 Task: Add an event with the title Monthly Sales Meeting, date '2023/12/12', time 7:50 AM to 9:50 AMand add a description: As the faller begins to lean backward, the catchers should immediately extend their arms, creating a secure and stable platform for the faller to land on. Catchers should maintain a firm grip and ensure a safe landing for the faller., put the event into Blue category . Add location for the event as: 456 Delos, Greece, logged in from the account softage.10@softage.netand send the event invitation to softage.7@softage.net and softage.8@softage.net. Set a reminder for the event 2 hour before
Action: Mouse moved to (128, 133)
Screenshot: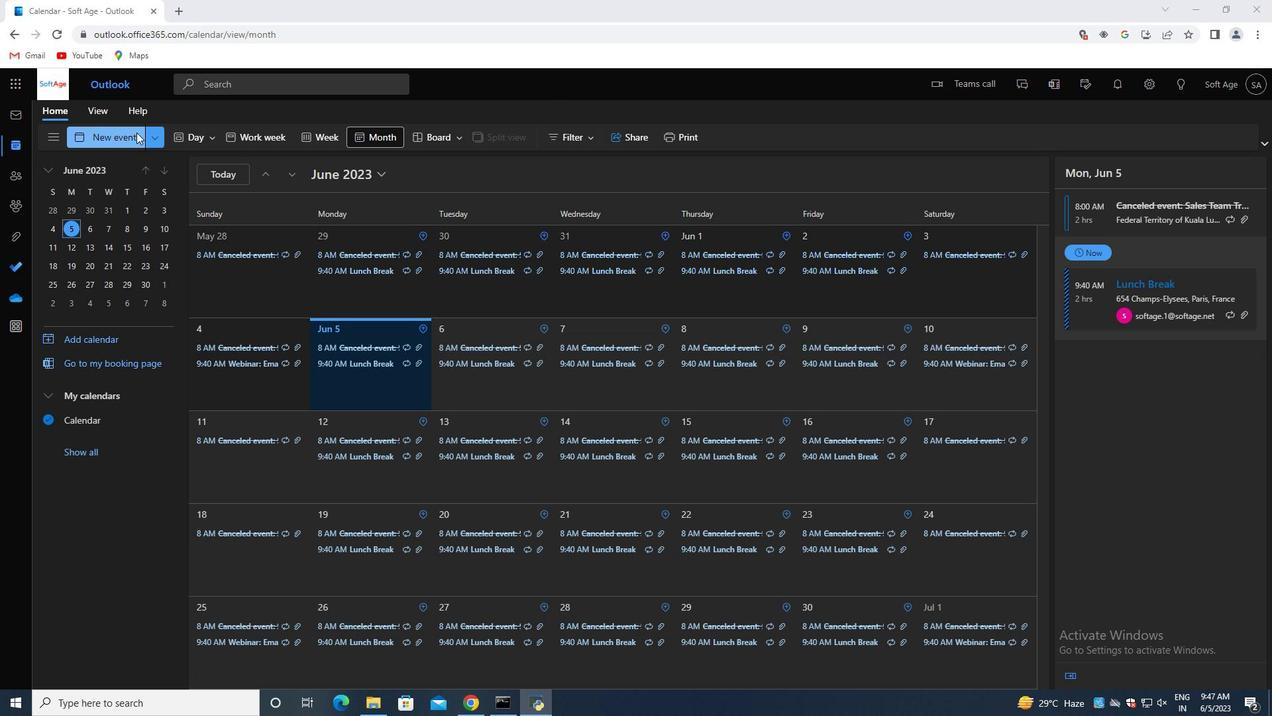
Action: Mouse pressed left at (128, 133)
Screenshot: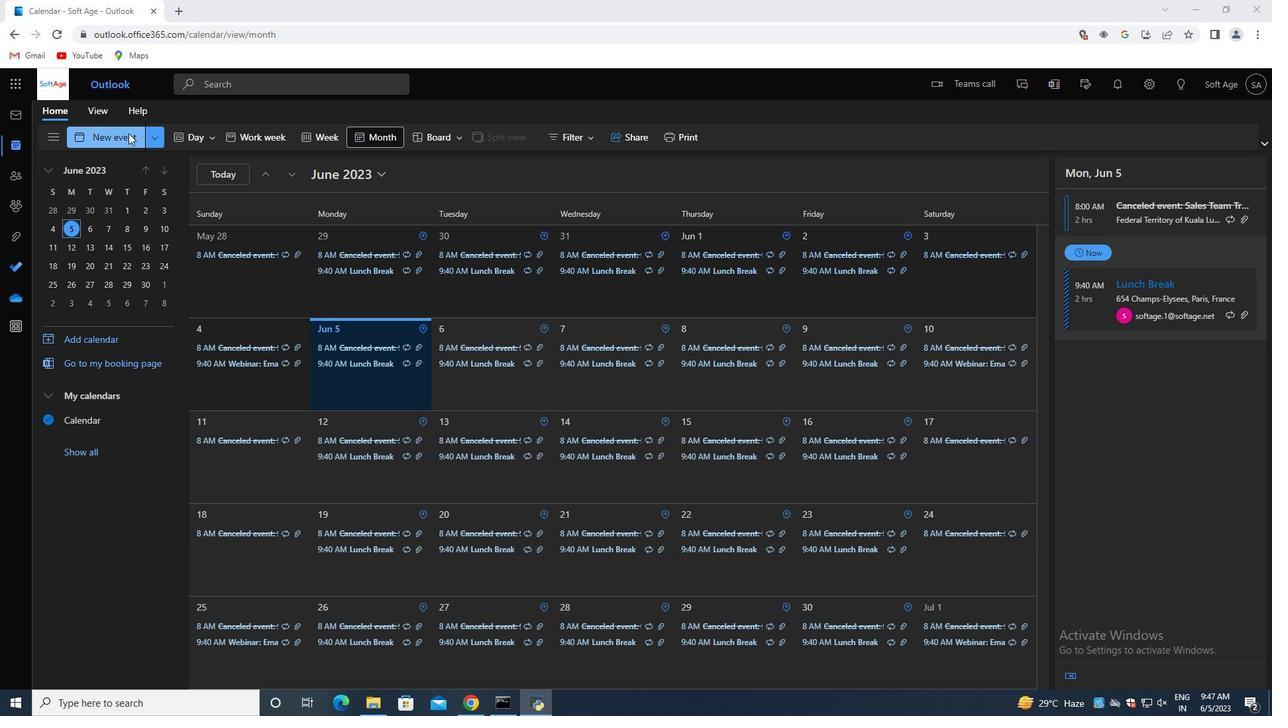 
Action: Mouse moved to (334, 212)
Screenshot: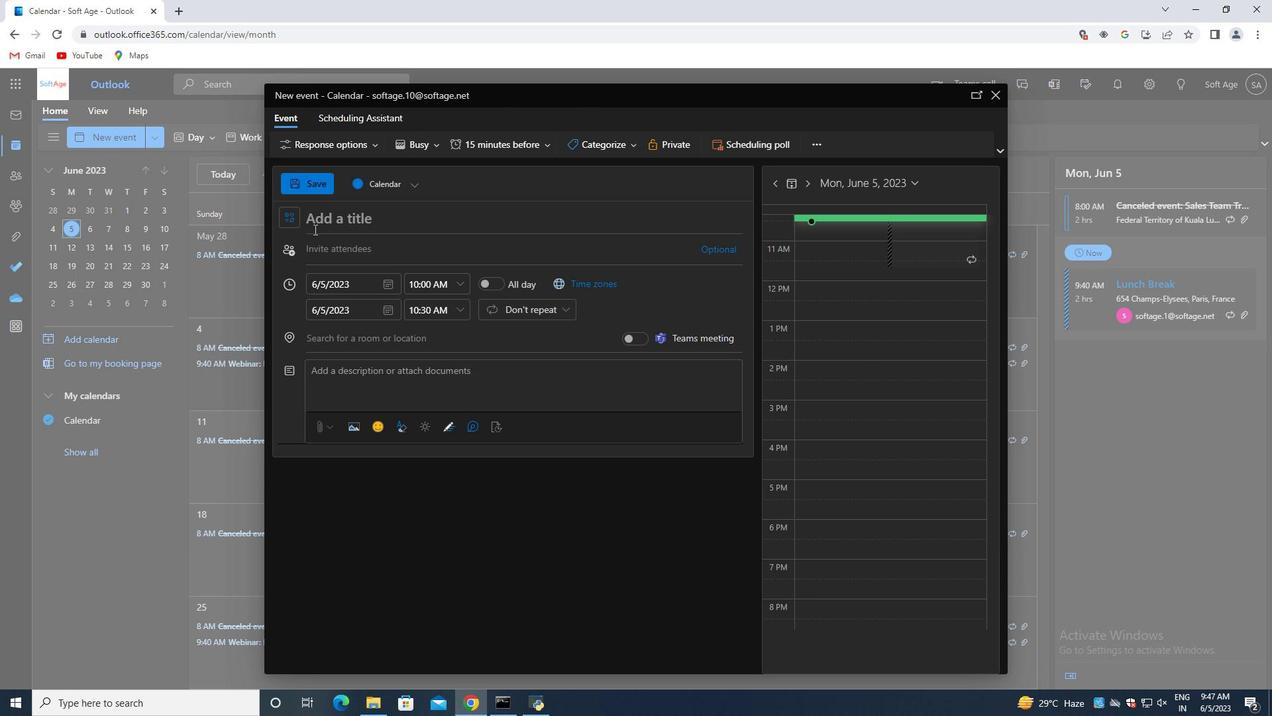 
Action: Mouse pressed left at (334, 212)
Screenshot: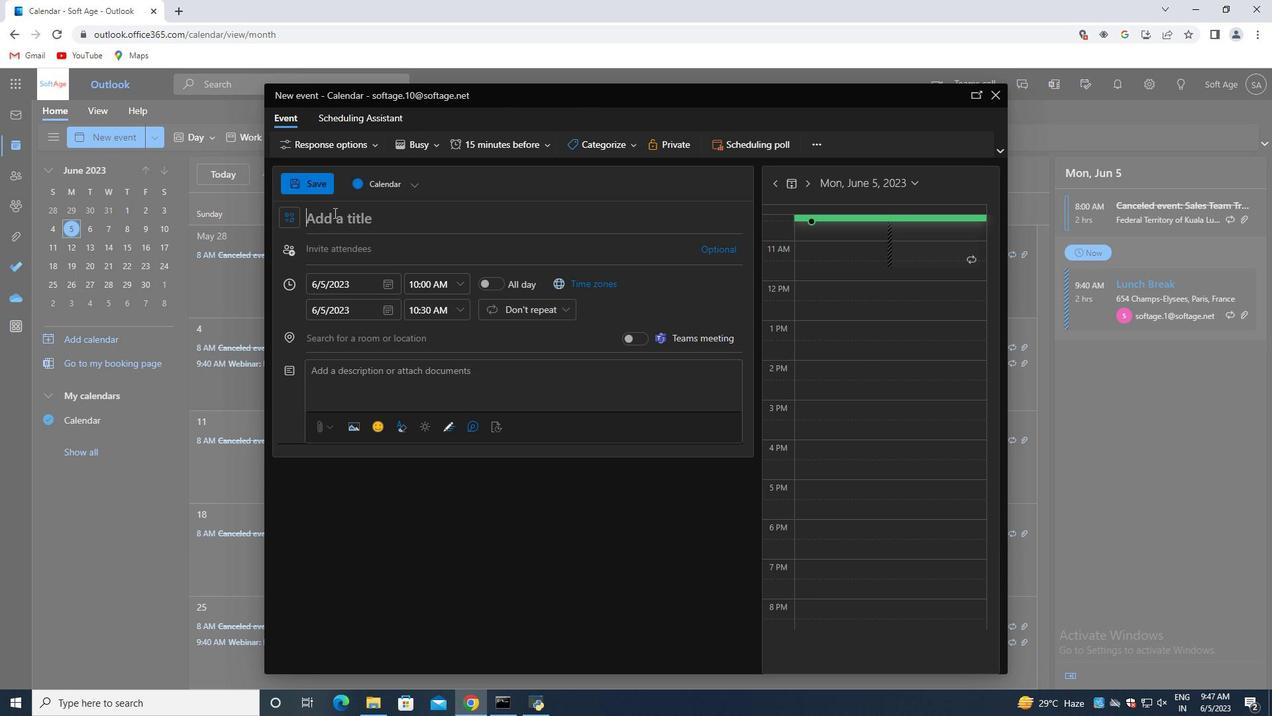 
Action: Key pressed <Key.shift>Monthly<Key.space><Key.shift>Sales<Key.space><Key.shift>Meeting
Screenshot: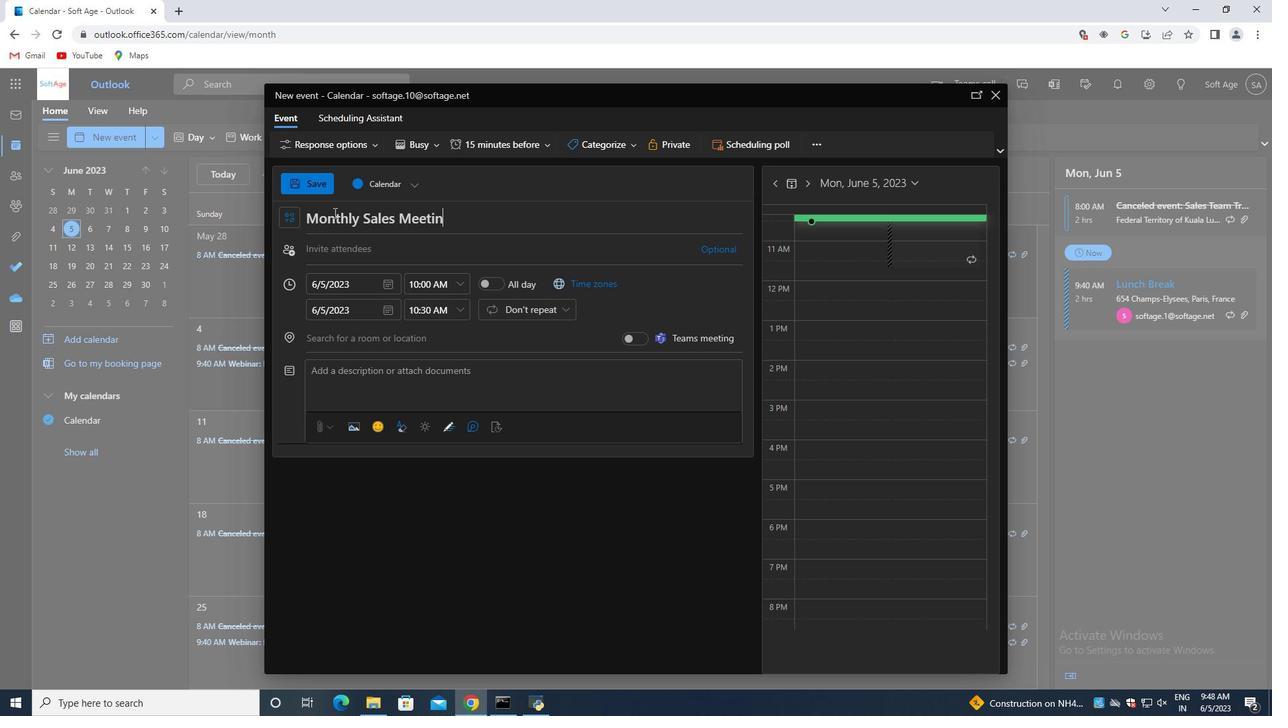
Action: Mouse moved to (389, 285)
Screenshot: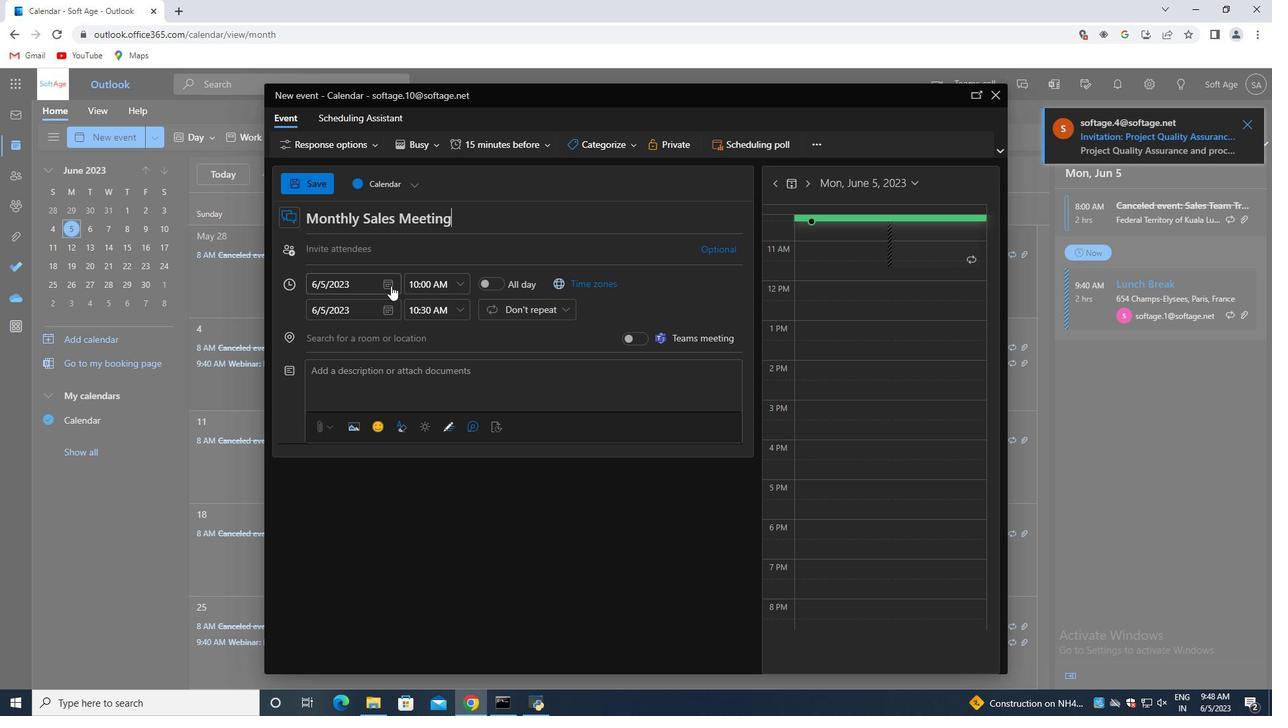 
Action: Mouse pressed left at (389, 285)
Screenshot: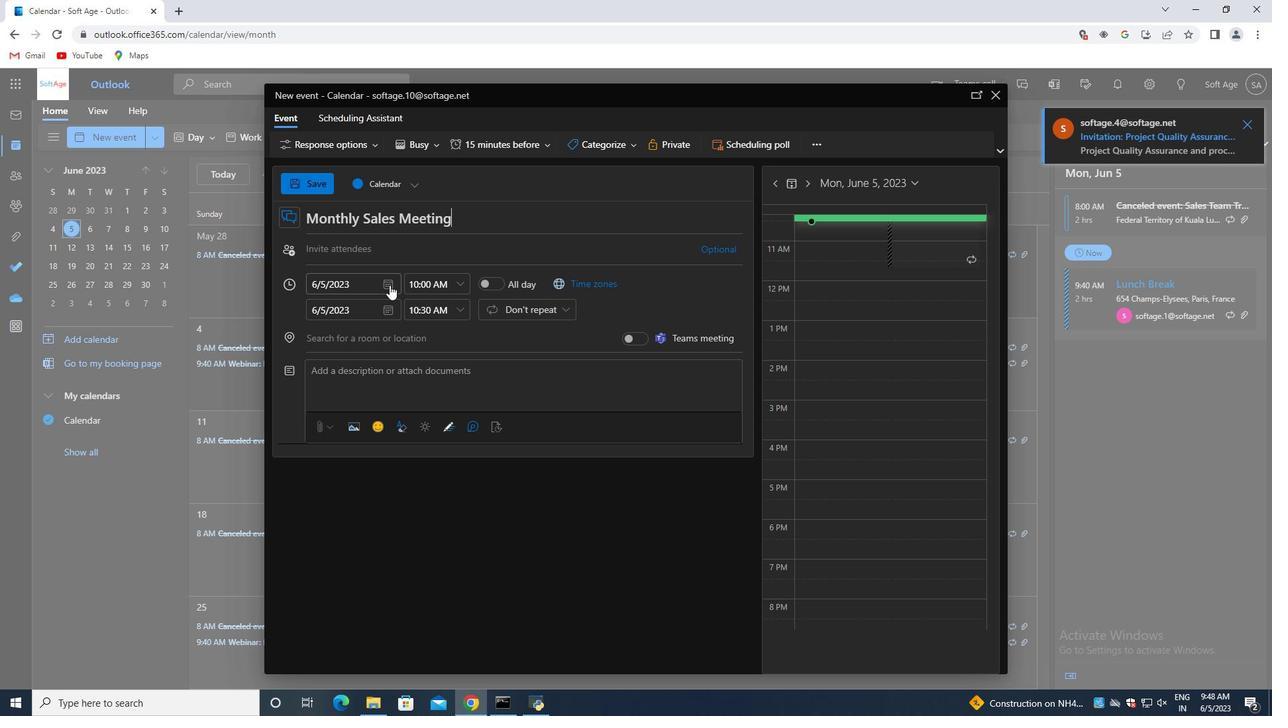 
Action: Mouse moved to (440, 310)
Screenshot: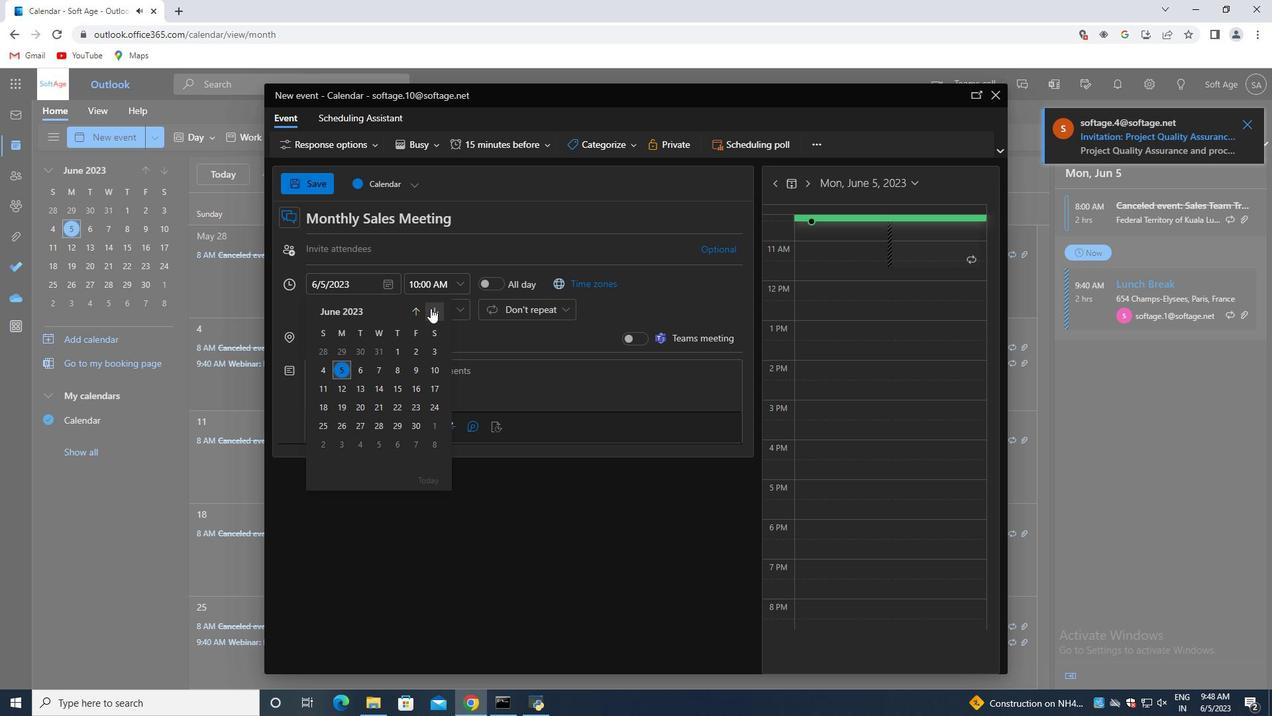 
Action: Mouse pressed left at (440, 310)
Screenshot: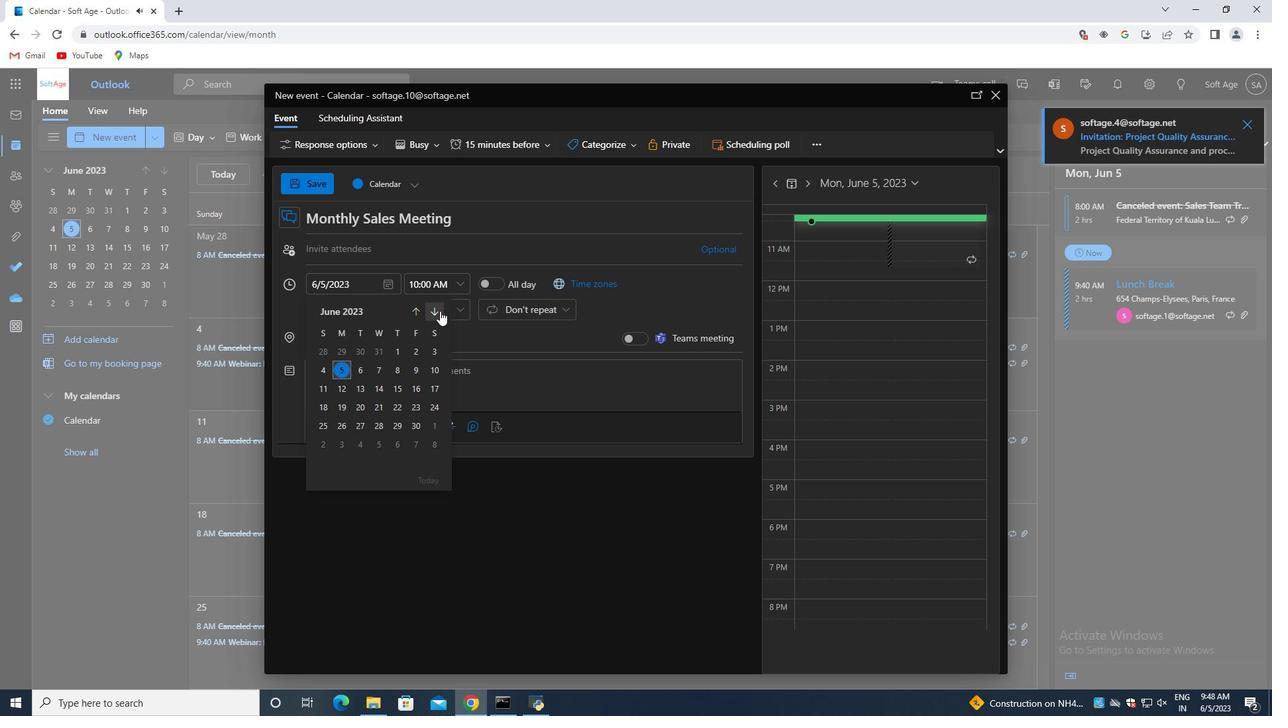
Action: Mouse pressed left at (440, 310)
Screenshot: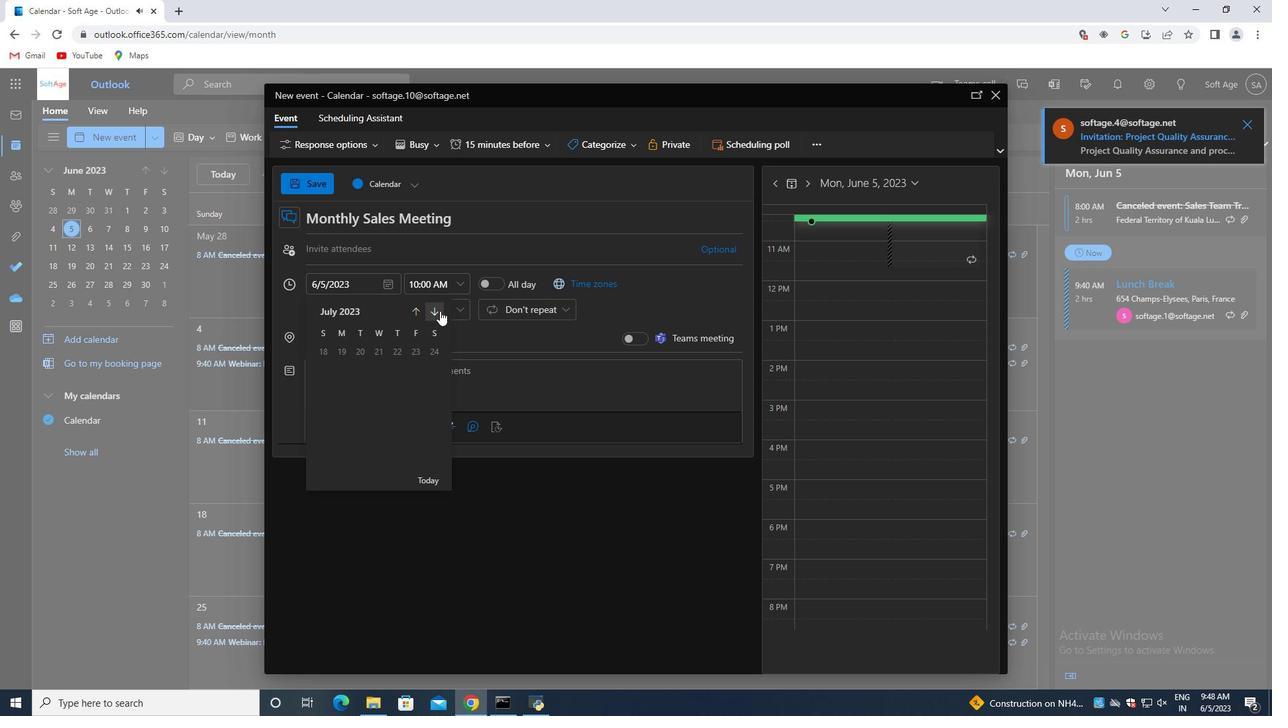 
Action: Mouse pressed left at (440, 310)
Screenshot: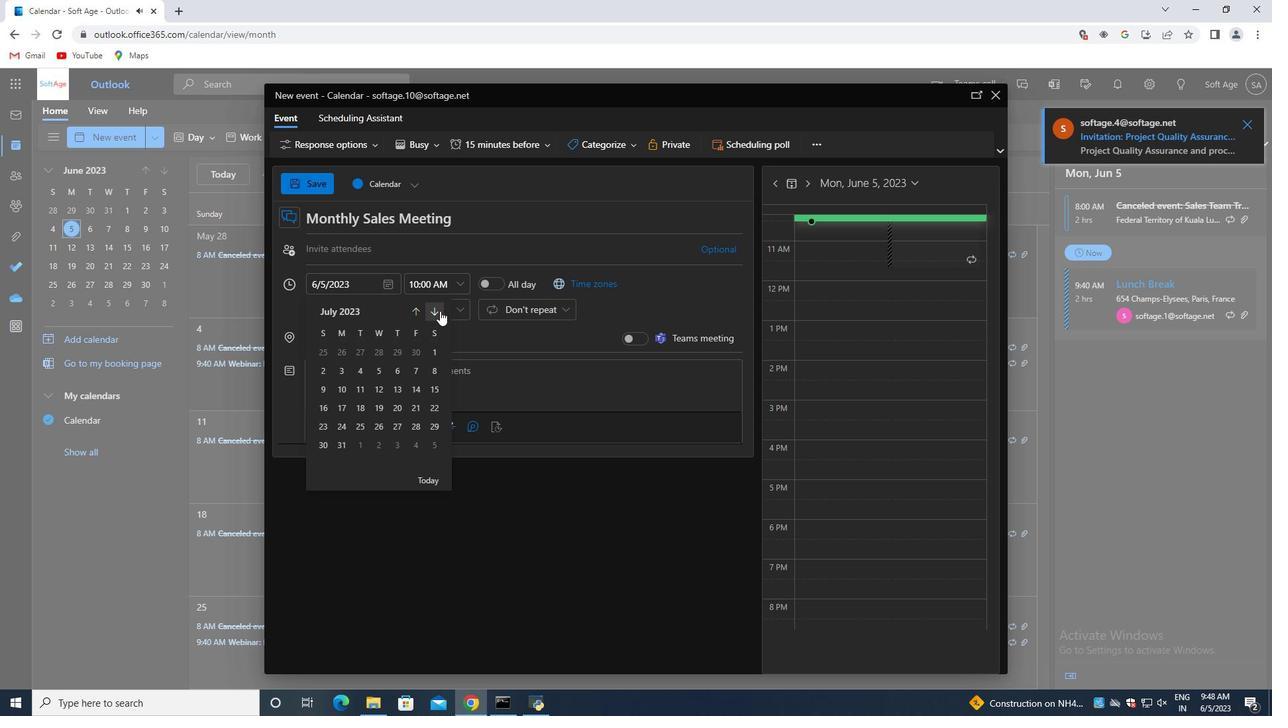 
Action: Mouse pressed left at (440, 310)
Screenshot: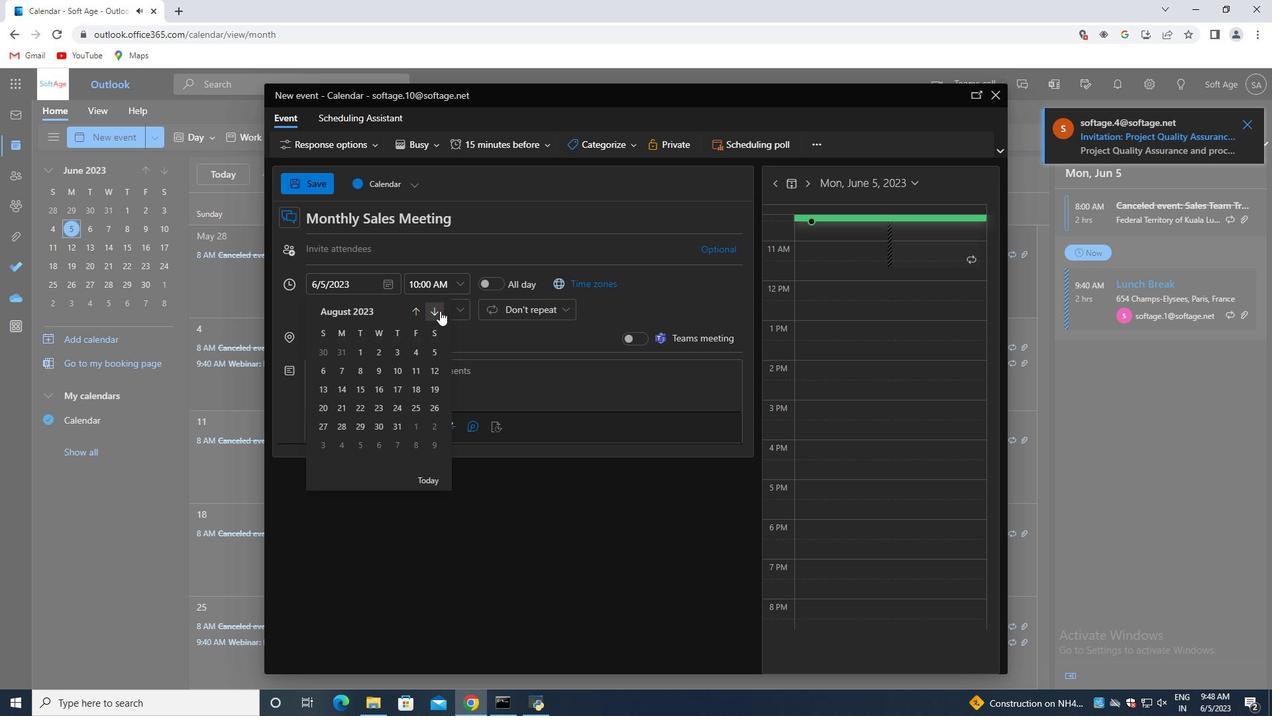 
Action: Mouse pressed left at (440, 310)
Screenshot: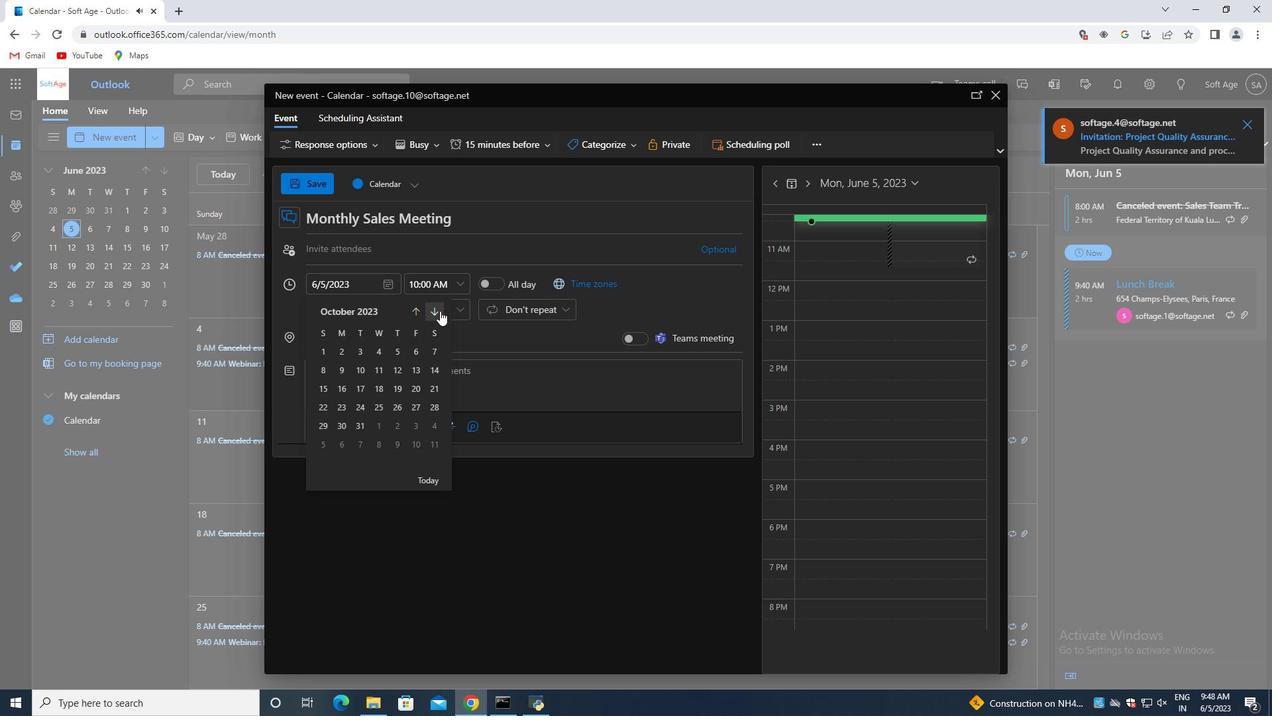 
Action: Mouse pressed left at (440, 310)
Screenshot: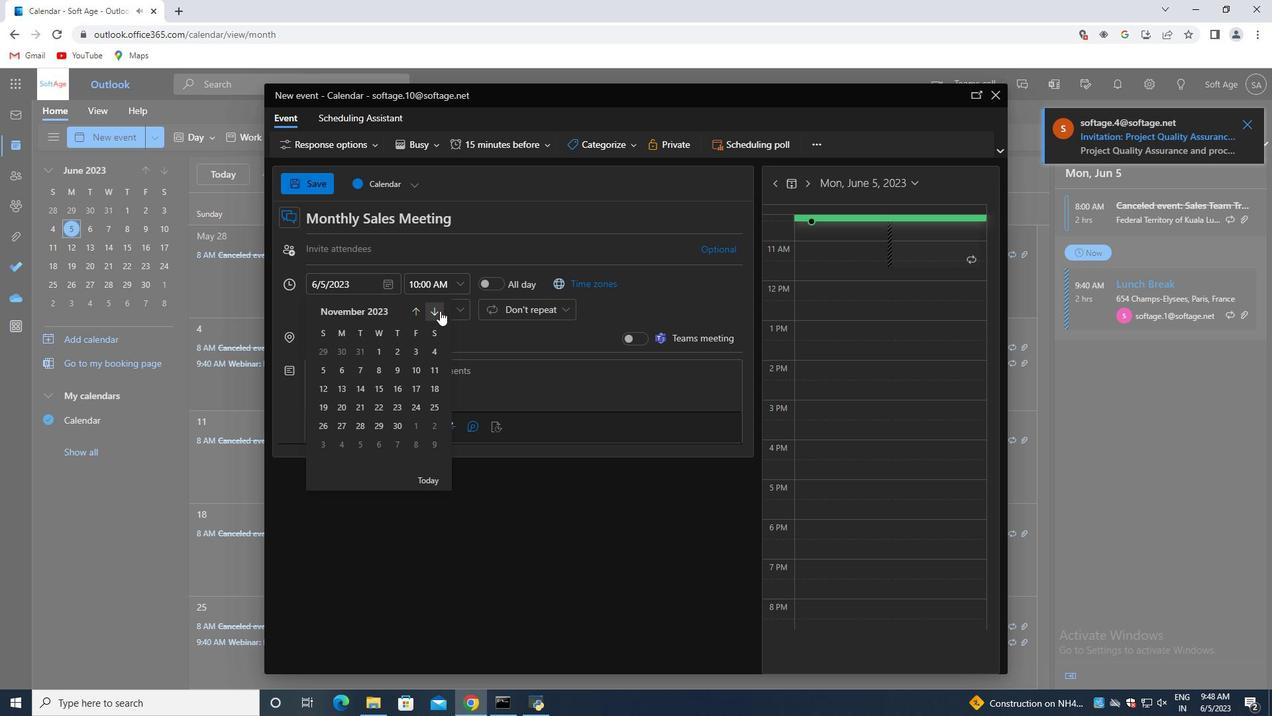 
Action: Mouse moved to (356, 388)
Screenshot: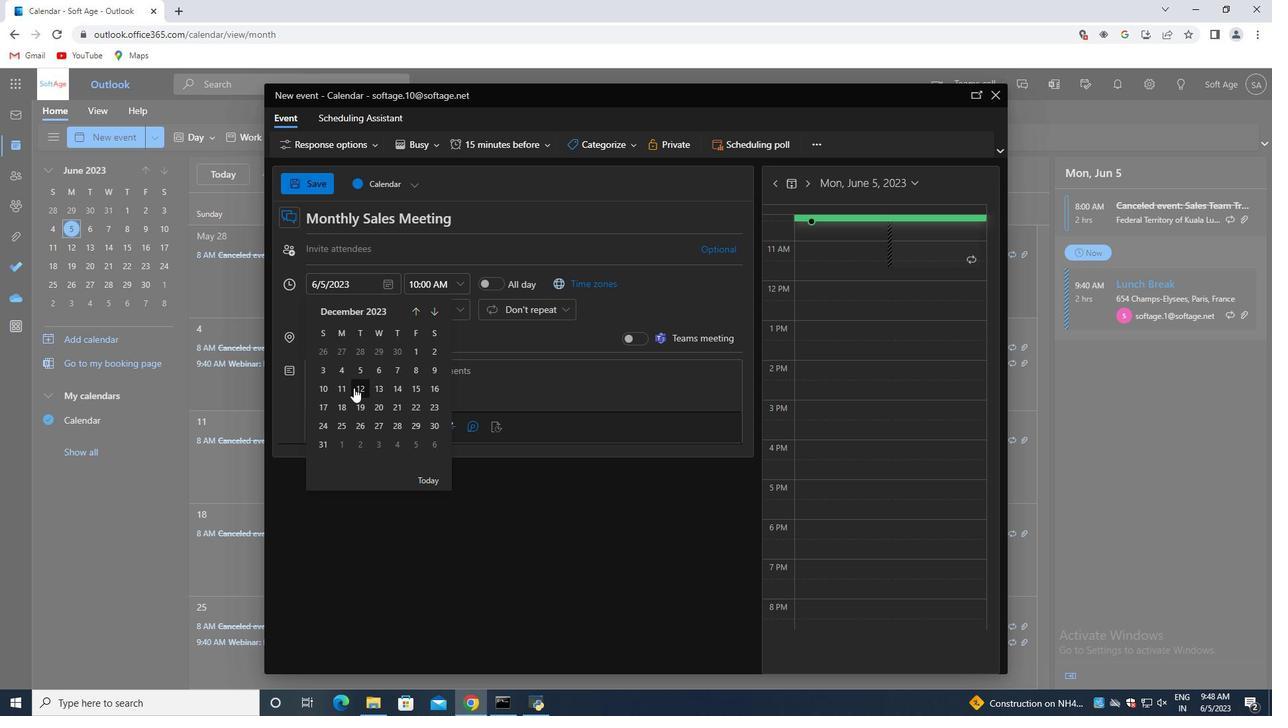 
Action: Mouse pressed left at (356, 388)
Screenshot: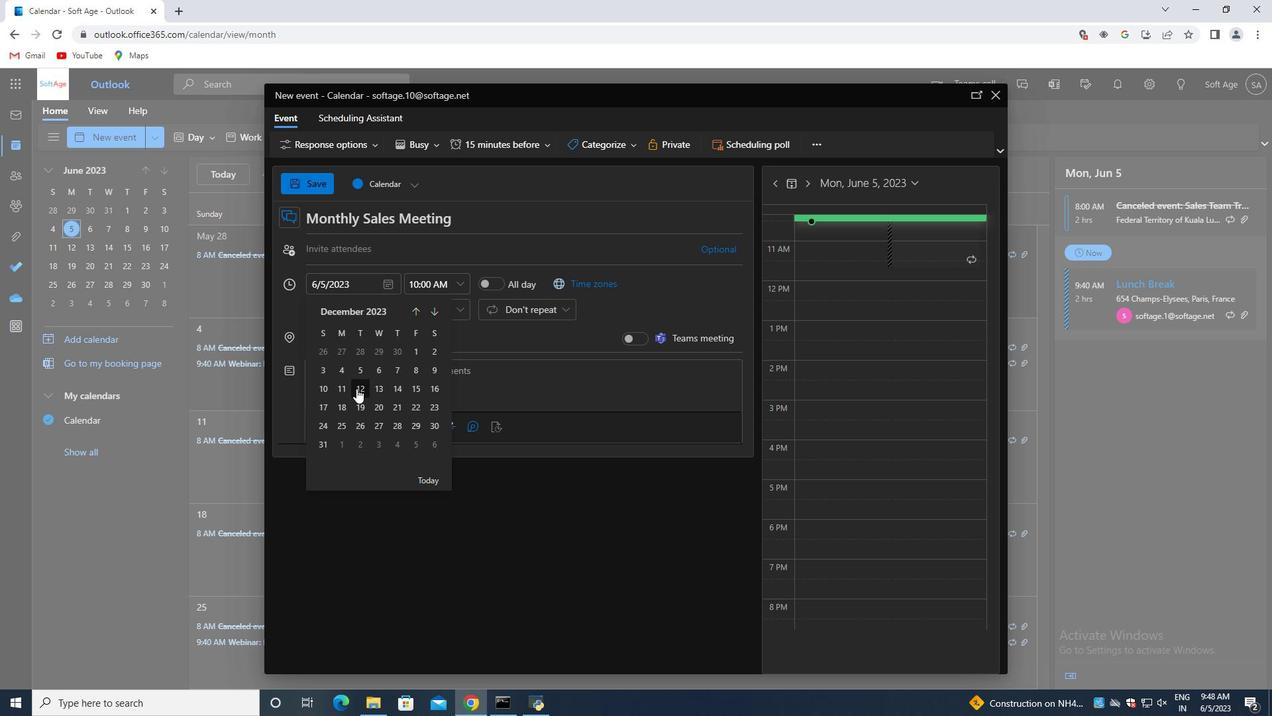 
Action: Mouse moved to (458, 287)
Screenshot: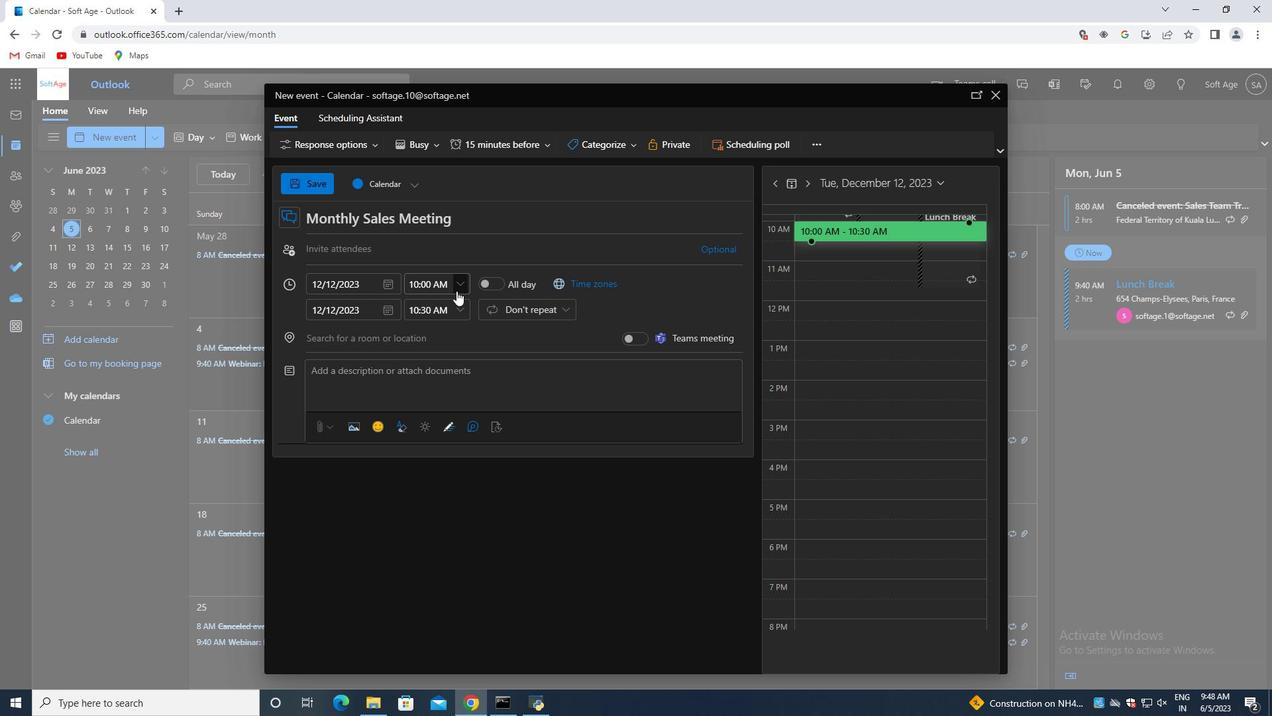 
Action: Mouse pressed left at (458, 287)
Screenshot: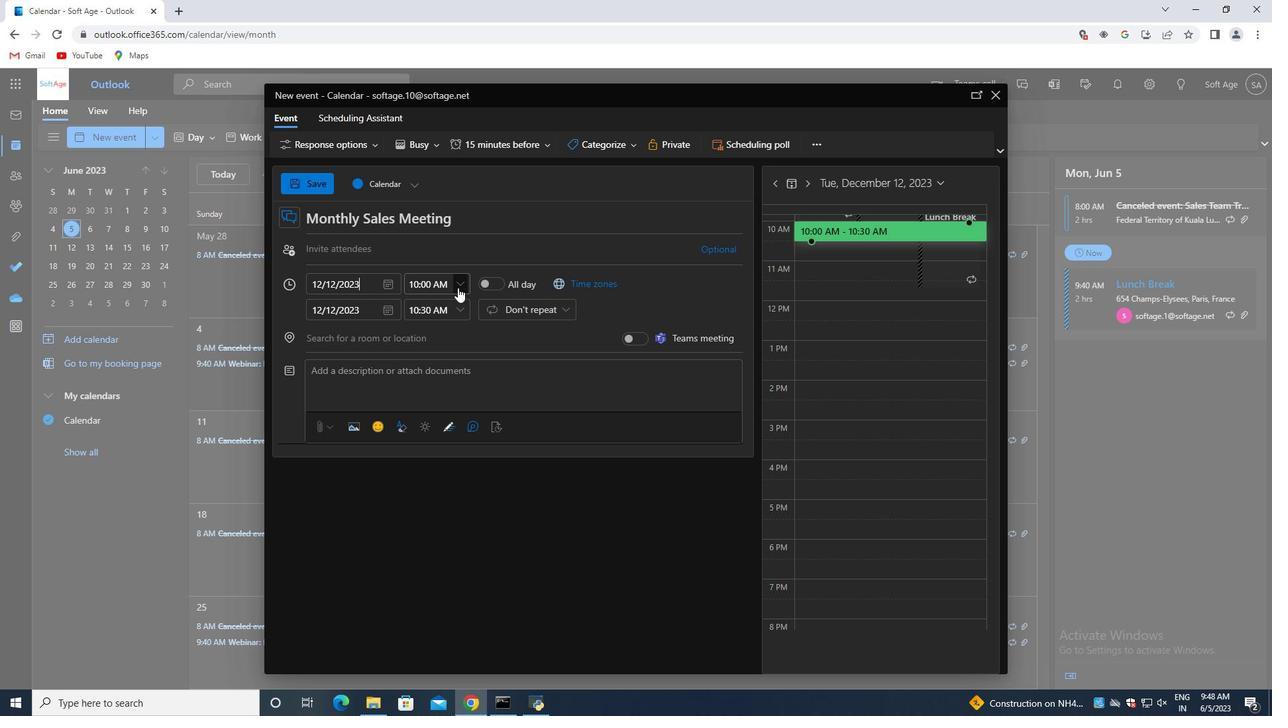 
Action: Mouse moved to (445, 332)
Screenshot: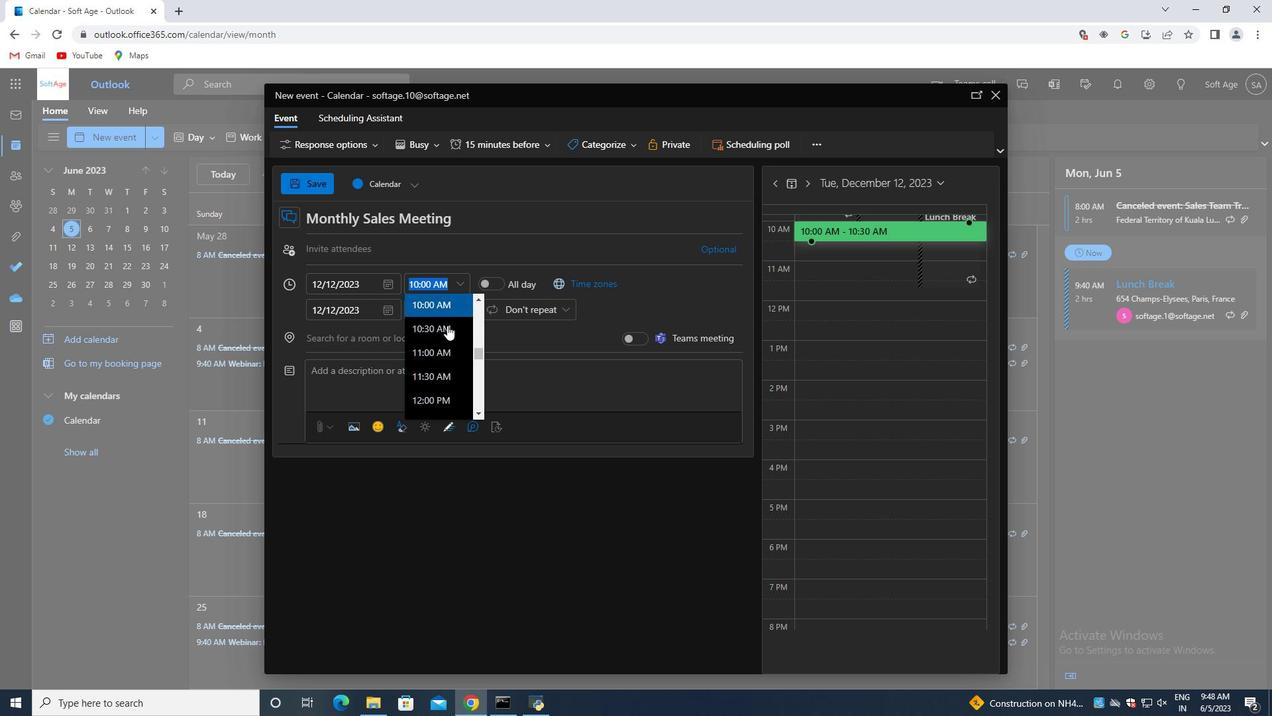
Action: Mouse scrolled (445, 332) with delta (0, 0)
Screenshot: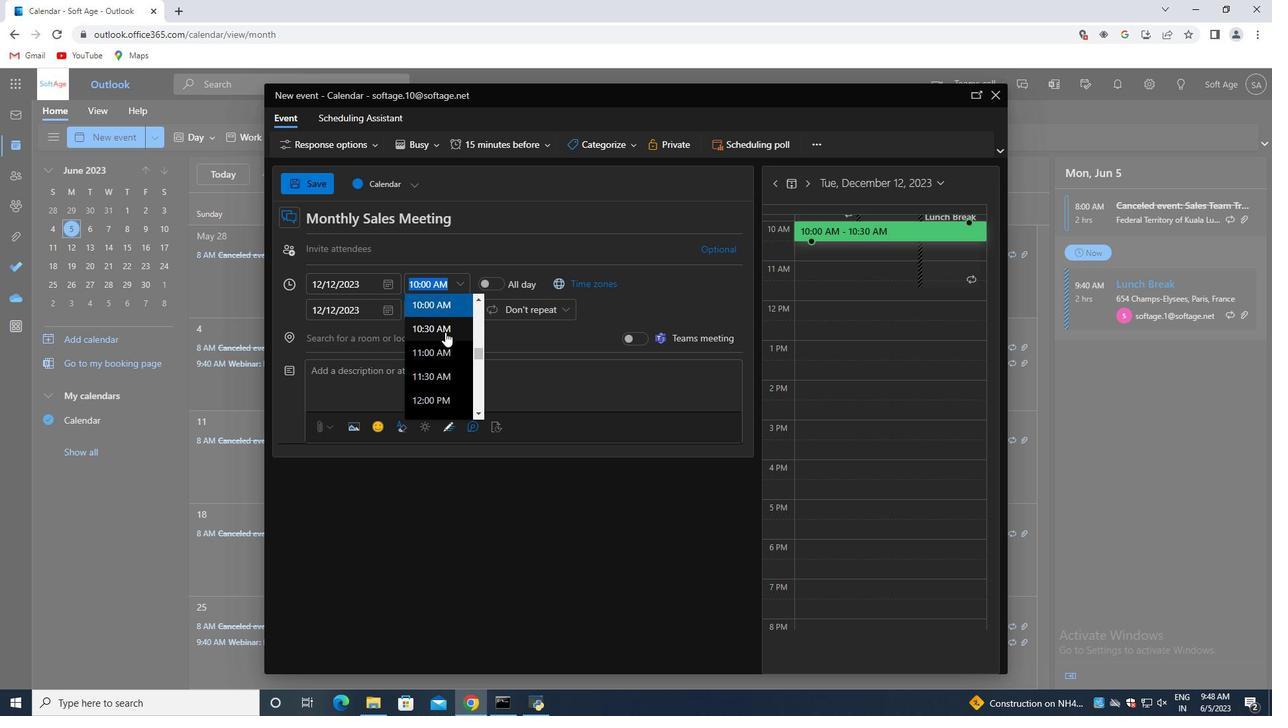 
Action: Mouse moved to (438, 332)
Screenshot: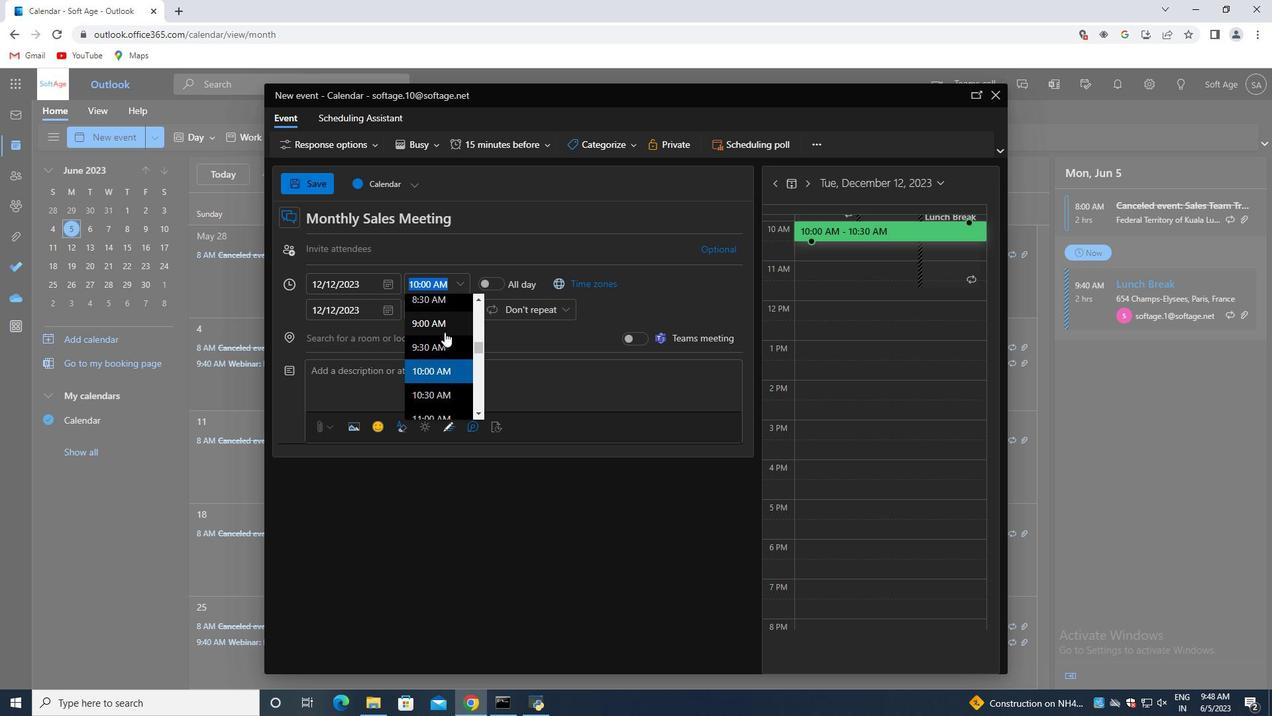 
Action: Mouse scrolled (438, 333) with delta (0, 0)
Screenshot: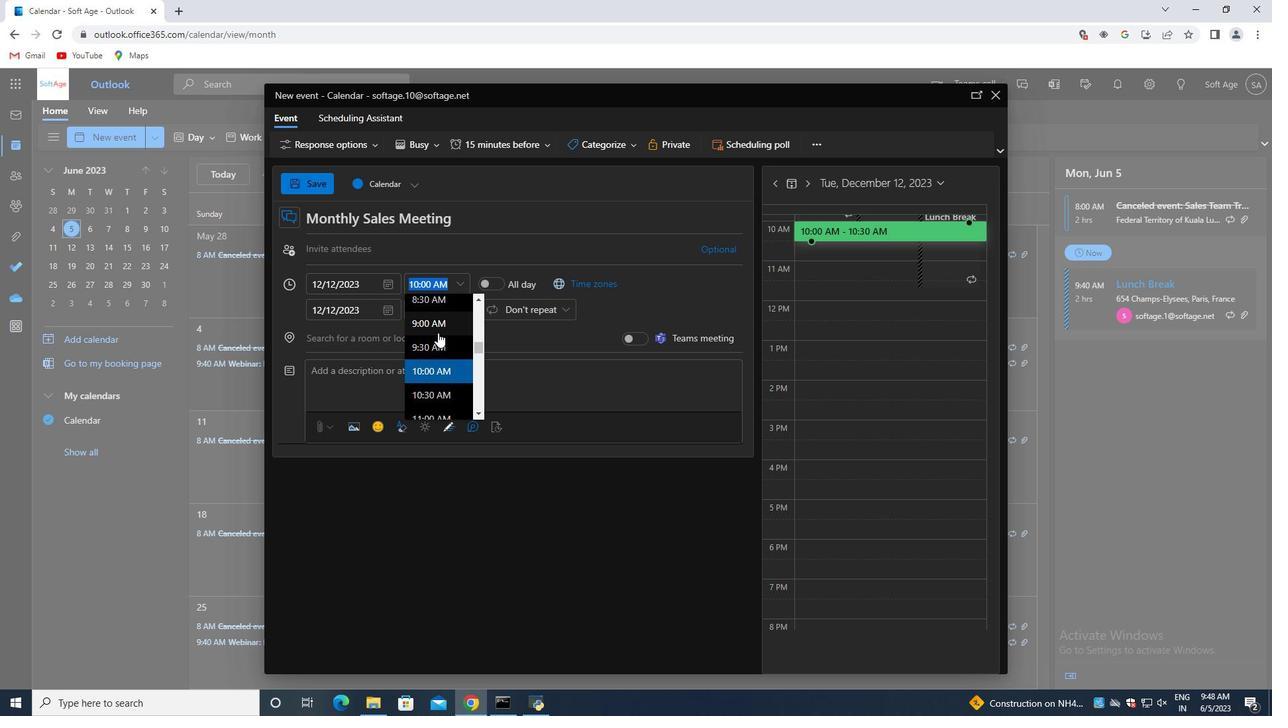 
Action: Mouse moved to (416, 323)
Screenshot: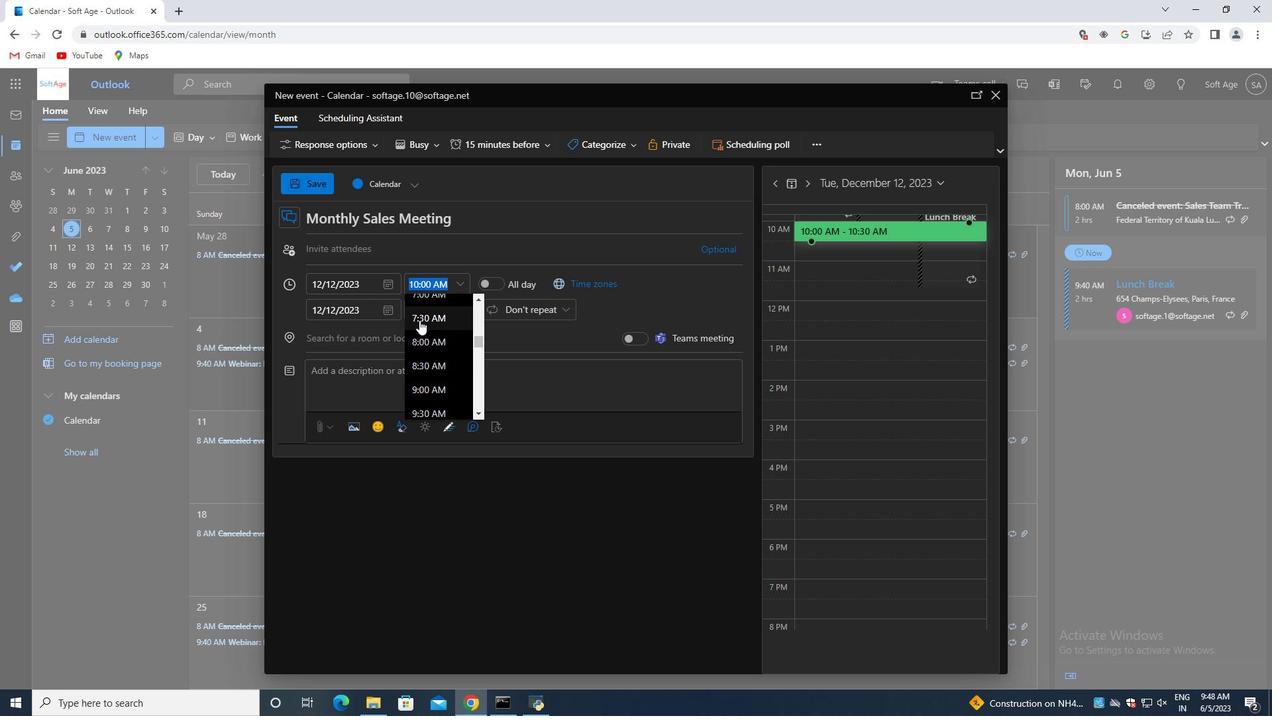 
Action: Mouse pressed left at (416, 323)
Screenshot: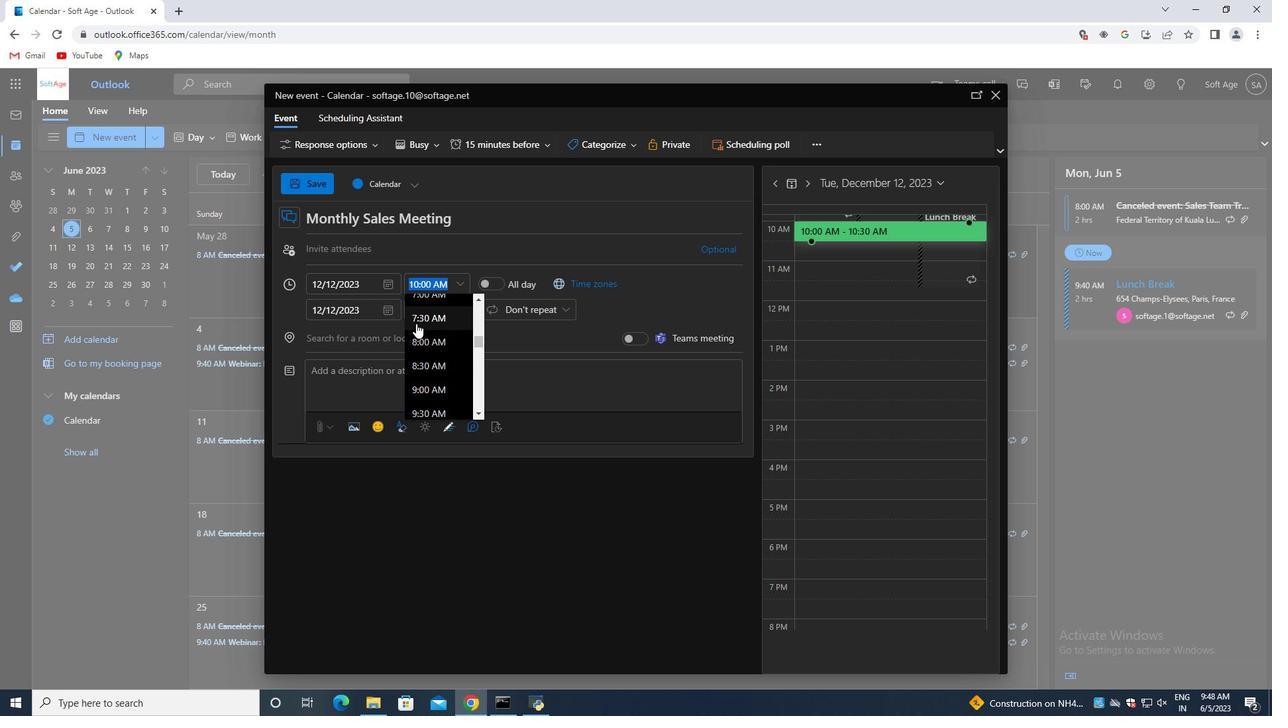 
Action: Mouse moved to (421, 318)
Screenshot: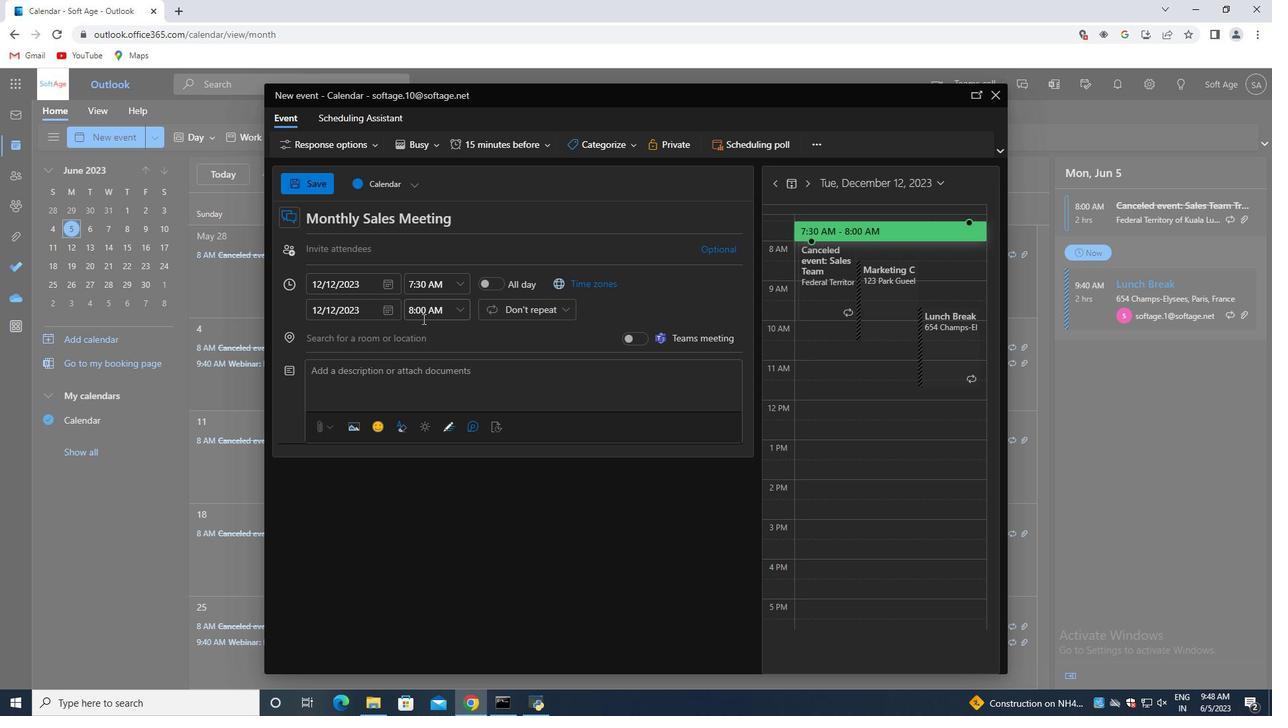 
Action: Key pressed <Key.left><Key.left><Key.left><Key.left><Key.backspace>5
Screenshot: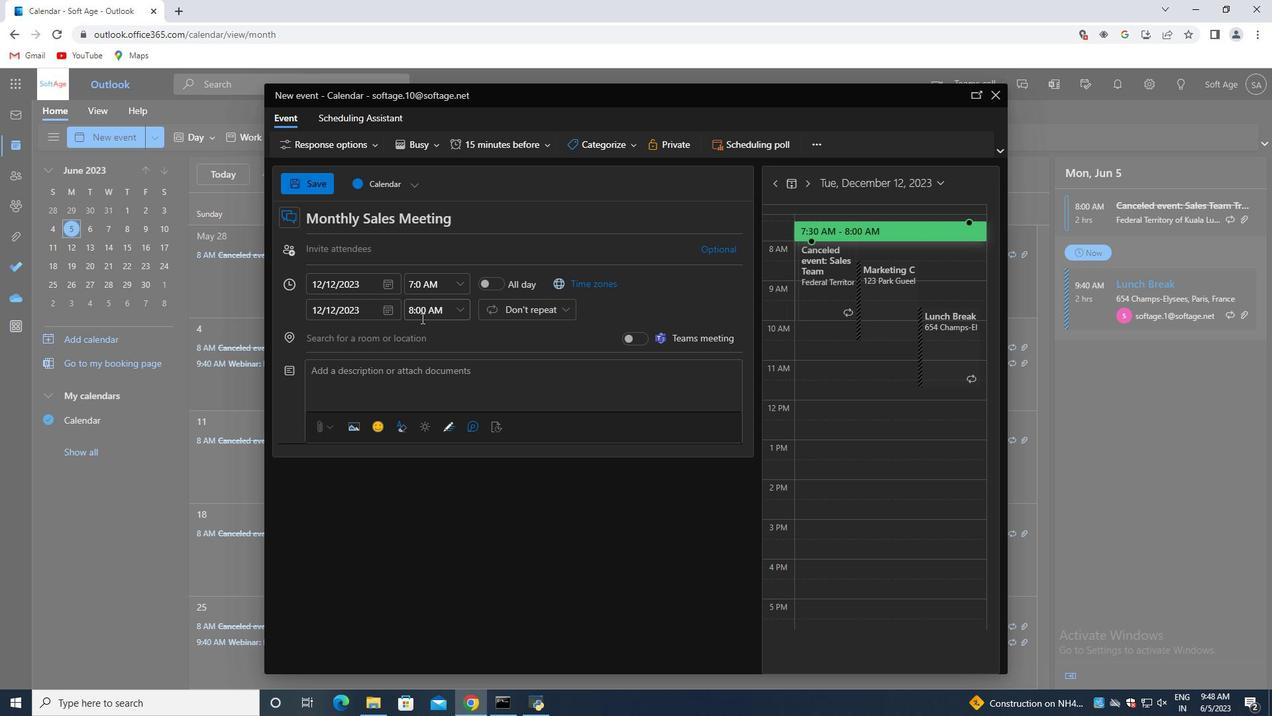 
Action: Mouse moved to (460, 312)
Screenshot: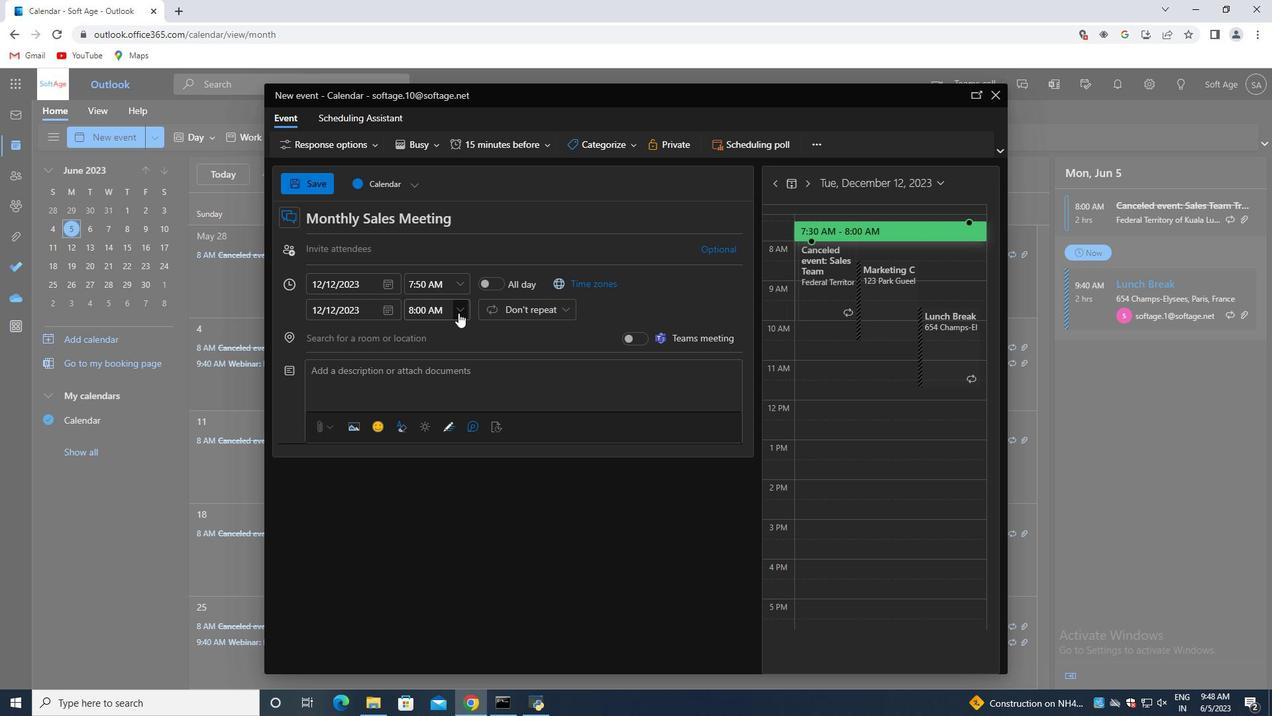 
Action: Mouse pressed left at (460, 312)
Screenshot: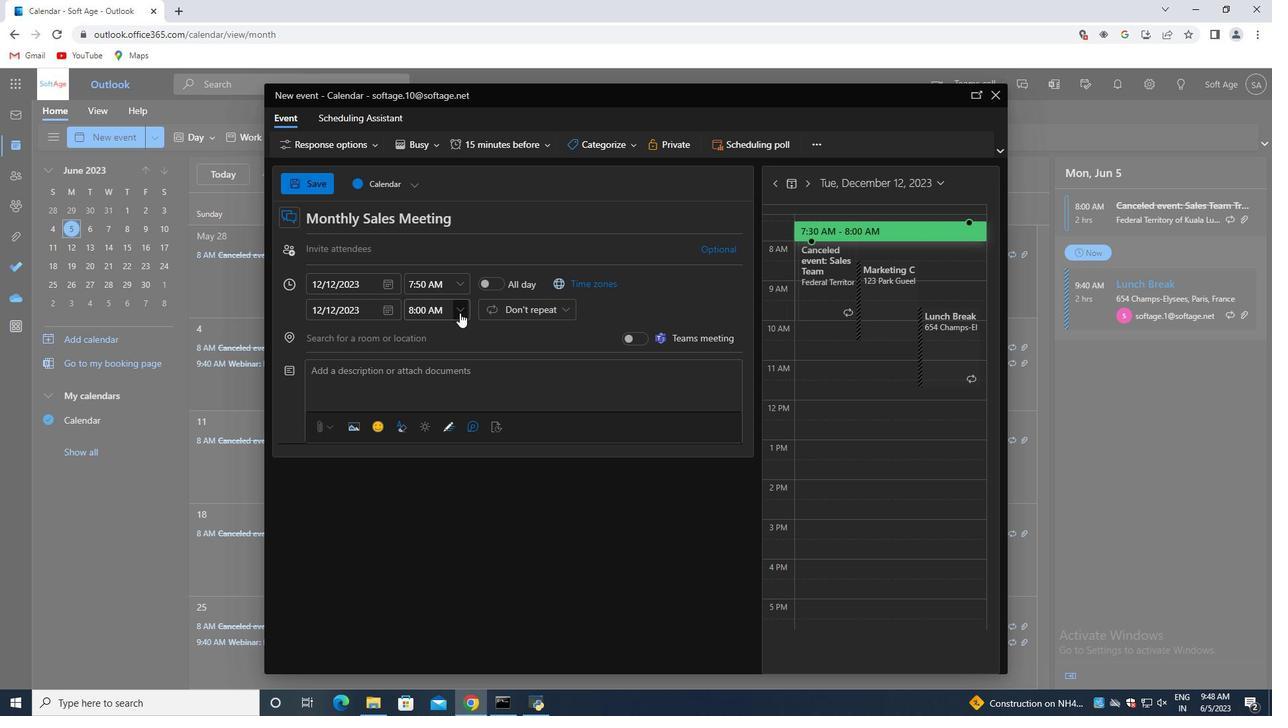 
Action: Mouse moved to (424, 399)
Screenshot: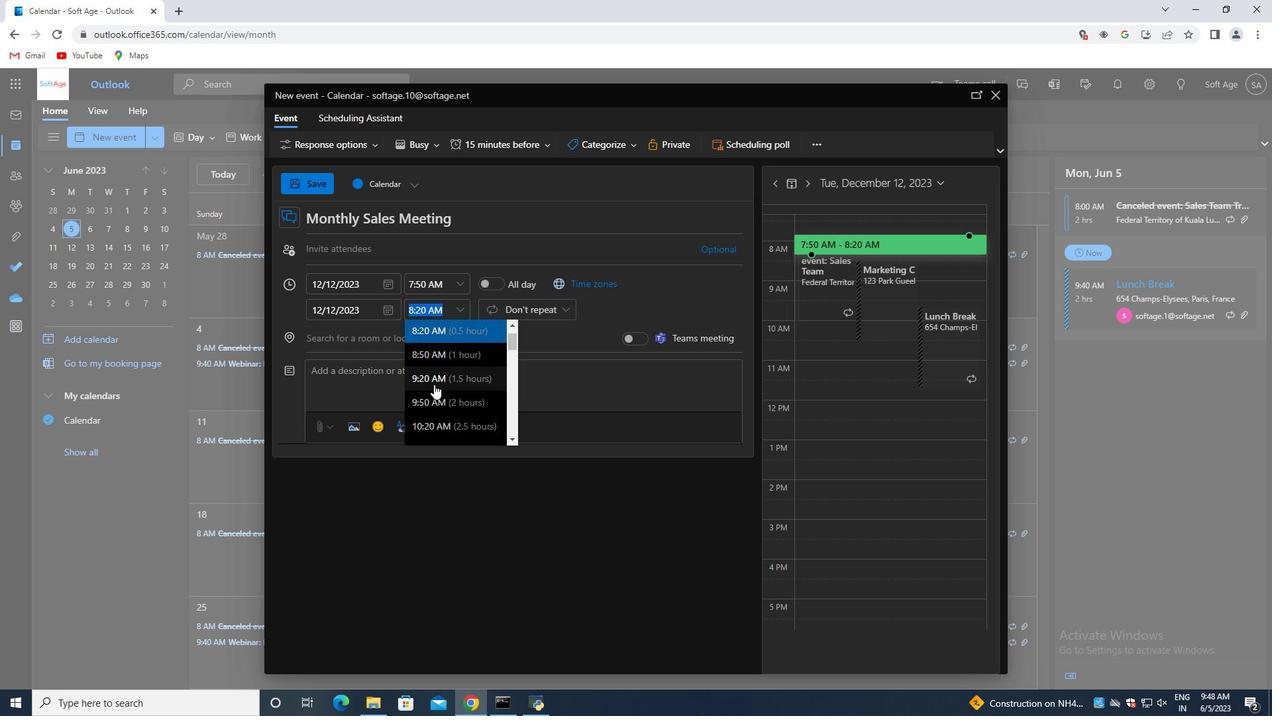 
Action: Mouse pressed left at (424, 399)
Screenshot: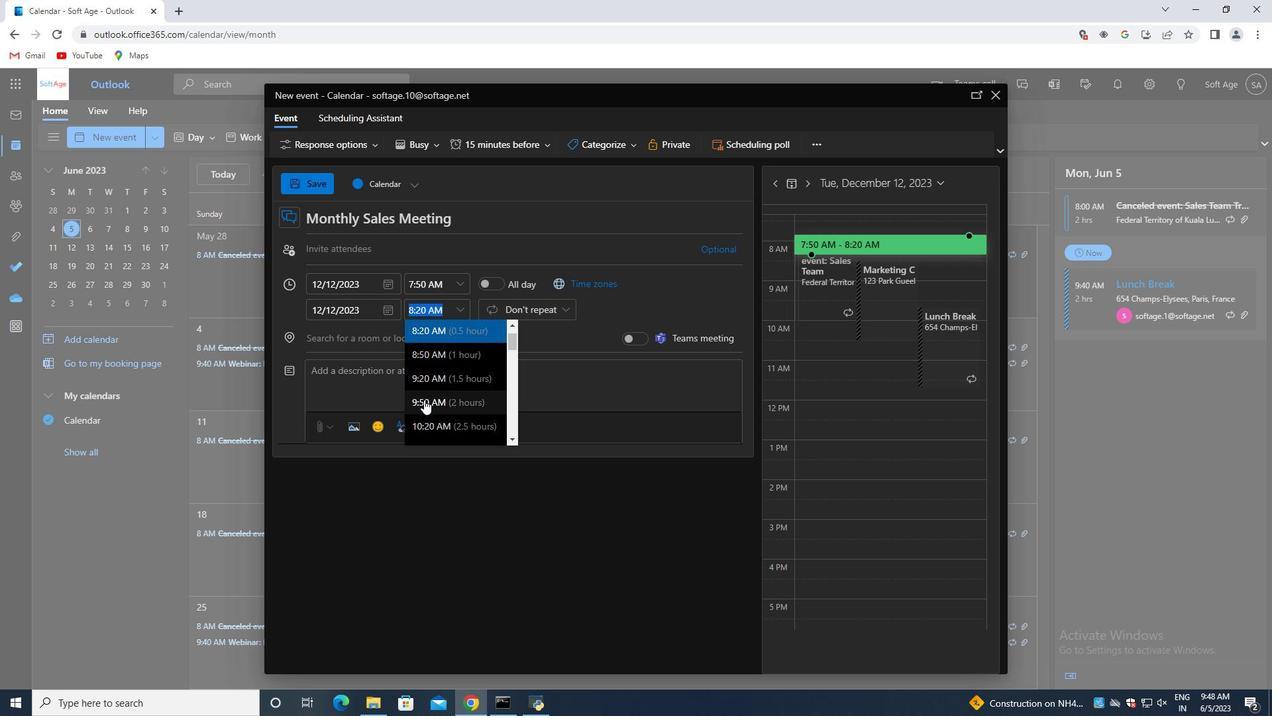 
Action: Mouse moved to (383, 368)
Screenshot: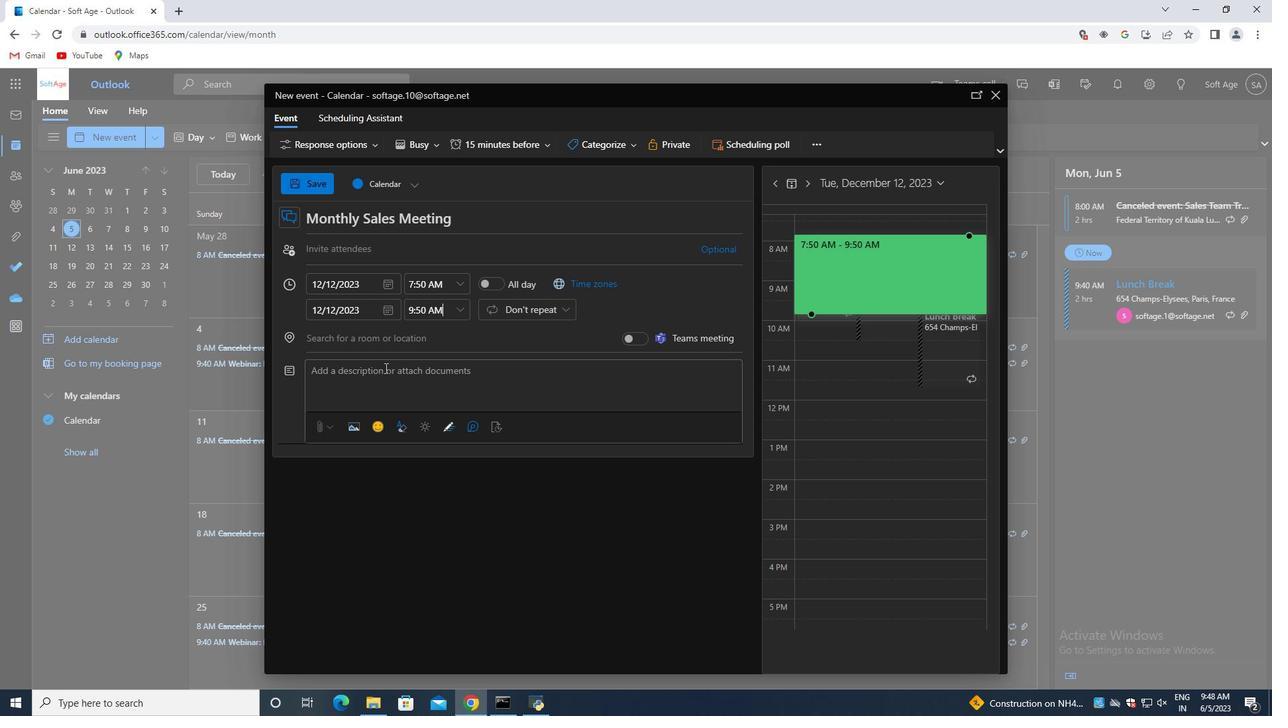 
Action: Mouse pressed left at (383, 368)
Screenshot: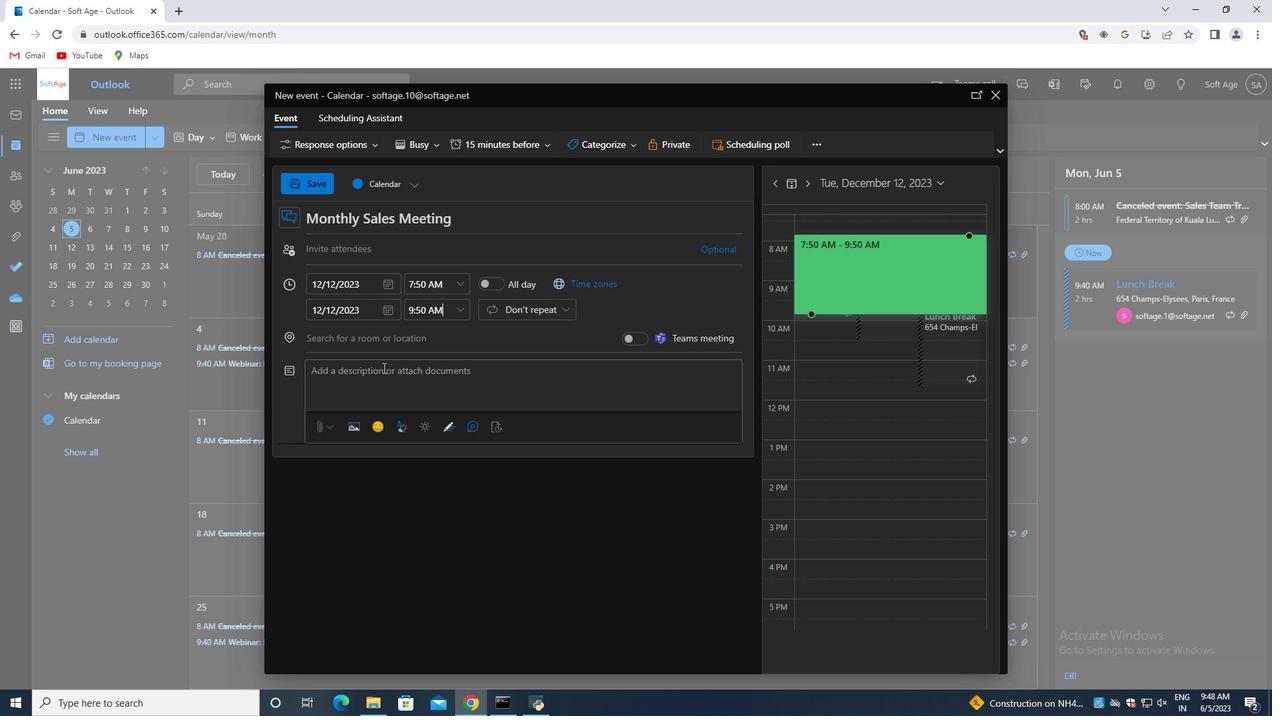 
Action: Key pressed <Key.shift>As<Key.space>the<Key.space>
Screenshot: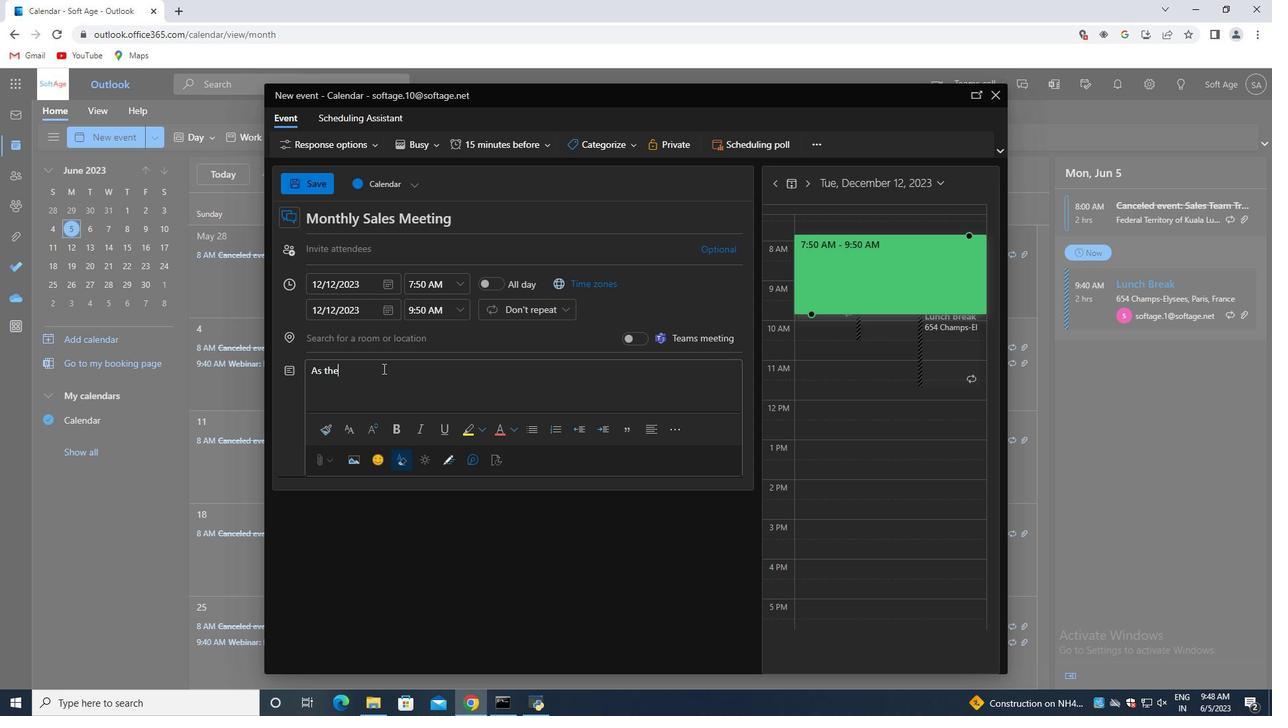
Action: Mouse moved to (382, 368)
Screenshot: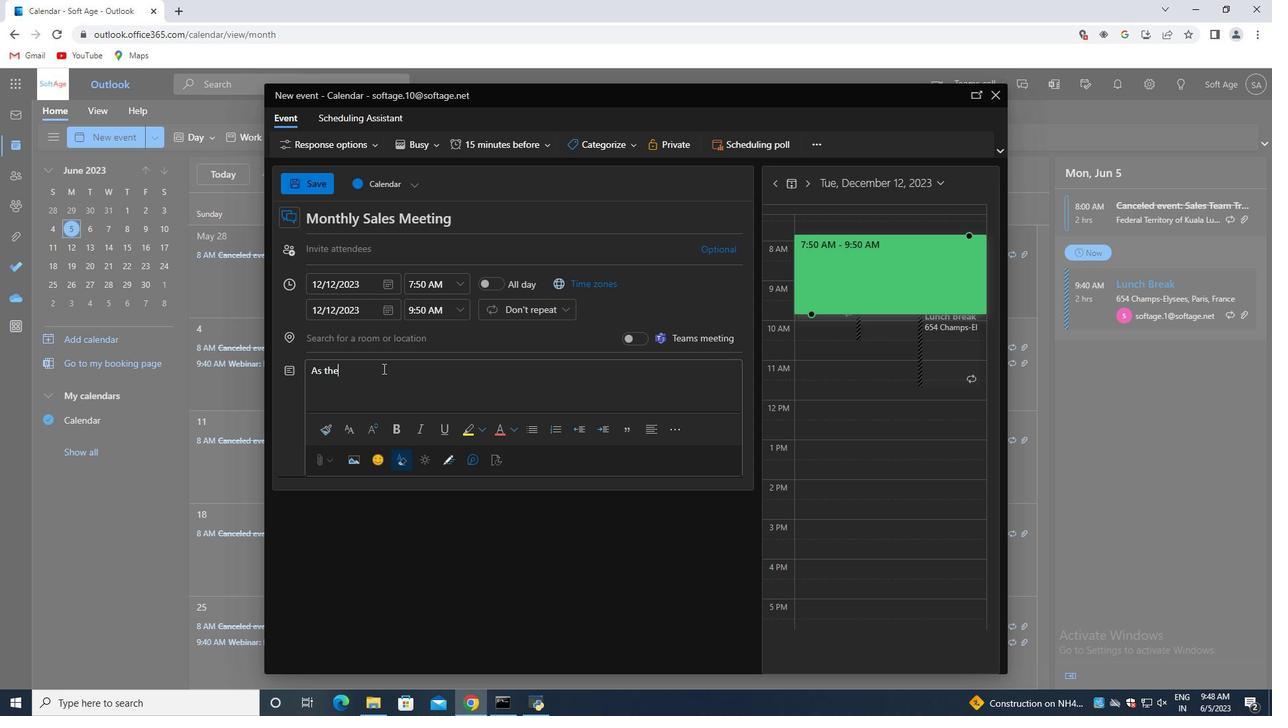 
Action: Key pressed faller<Key.space>begins<Key.space>to<Key.space>lean<Key.space>backward,<Key.space>the<Key.space>catchers<Key.space>should<Key.space>immediately<Key.space>extend<Key.space>their<Key.space>arms,<Key.space>creating<Key.space>a<Key.space>secure<Key.space>and<Key.space>stable<Key.space>platform<Key.space>for<Key.space>the<Key.space>faller<Key.space>to<Key.space>land<Key.space>on.<Key.space><Key.shift>Catchers<Key.space>should<Key.space>maintain<Key.space>a<Key.space>firm<Key.space>grip<Key.space>and<Key.space>ensure<Key.space>a<Key.space>safe<Key.space>landing<Key.space>fi<Key.backspace>or<Key.space>the<Key.space>faller.
Screenshot: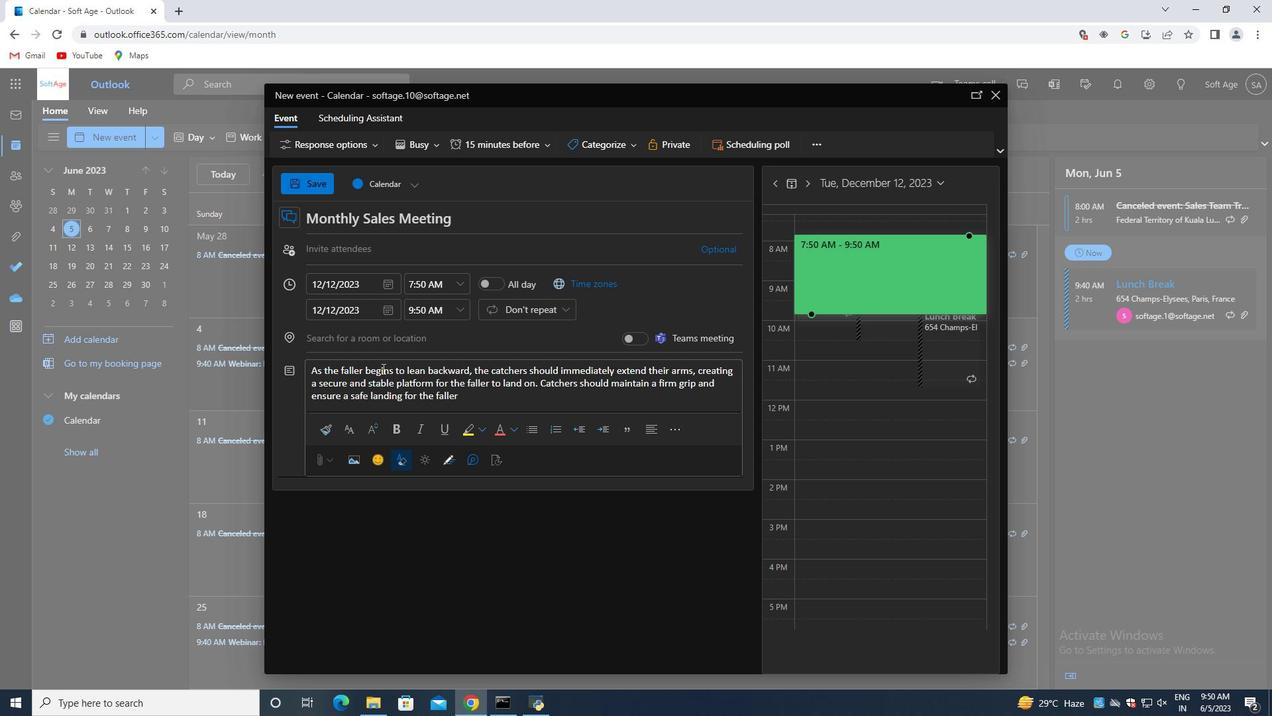 
Action: Mouse moved to (601, 142)
Screenshot: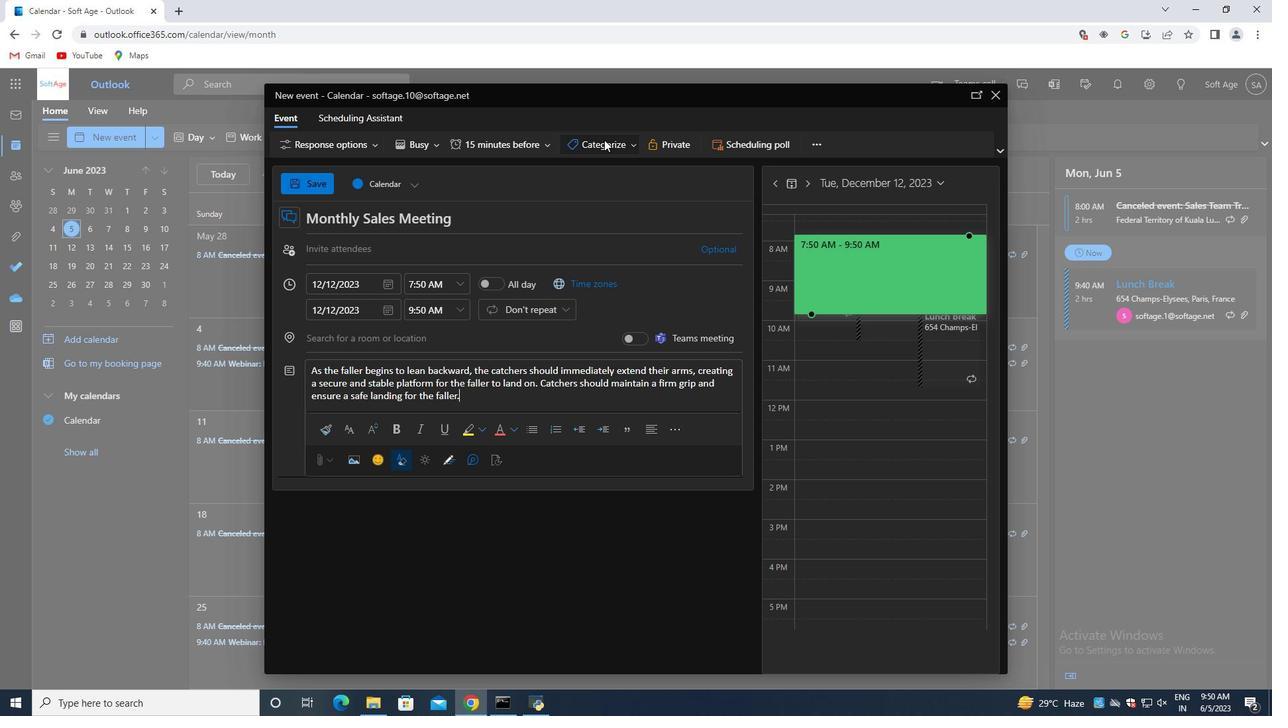
Action: Mouse pressed left at (601, 142)
Screenshot: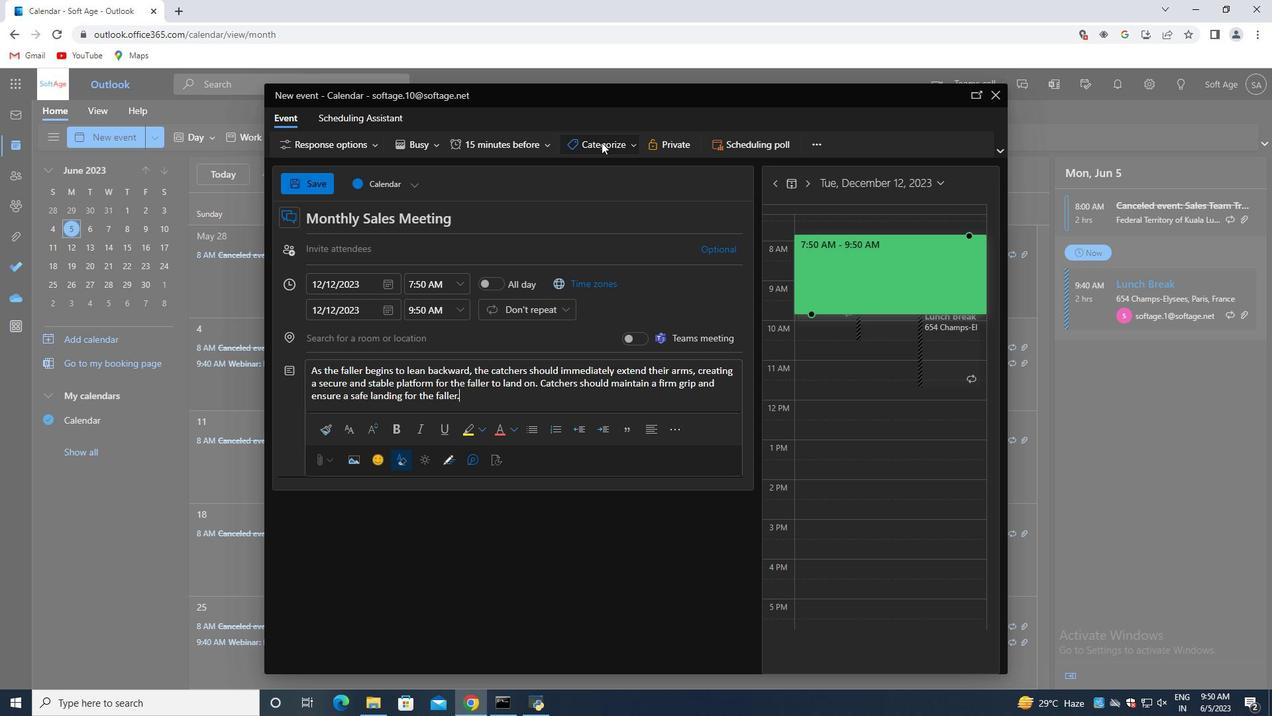 
Action: Mouse moved to (613, 173)
Screenshot: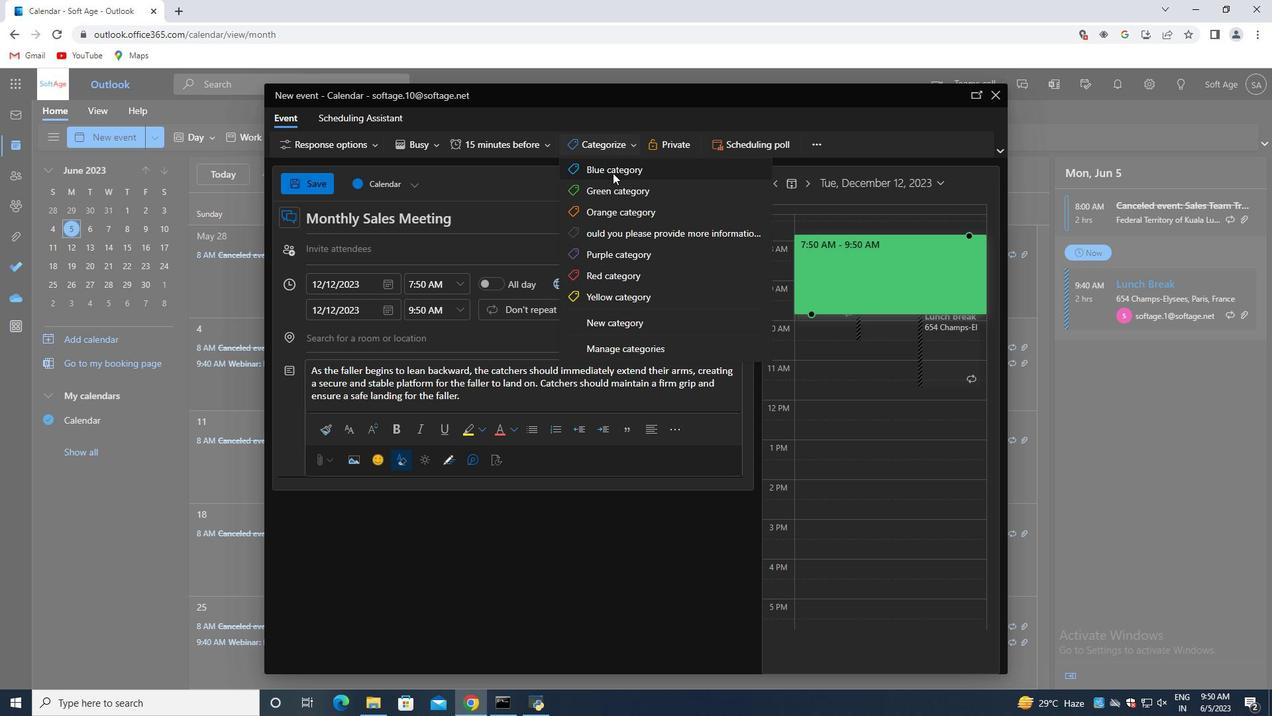 
Action: Mouse pressed left at (613, 173)
Screenshot: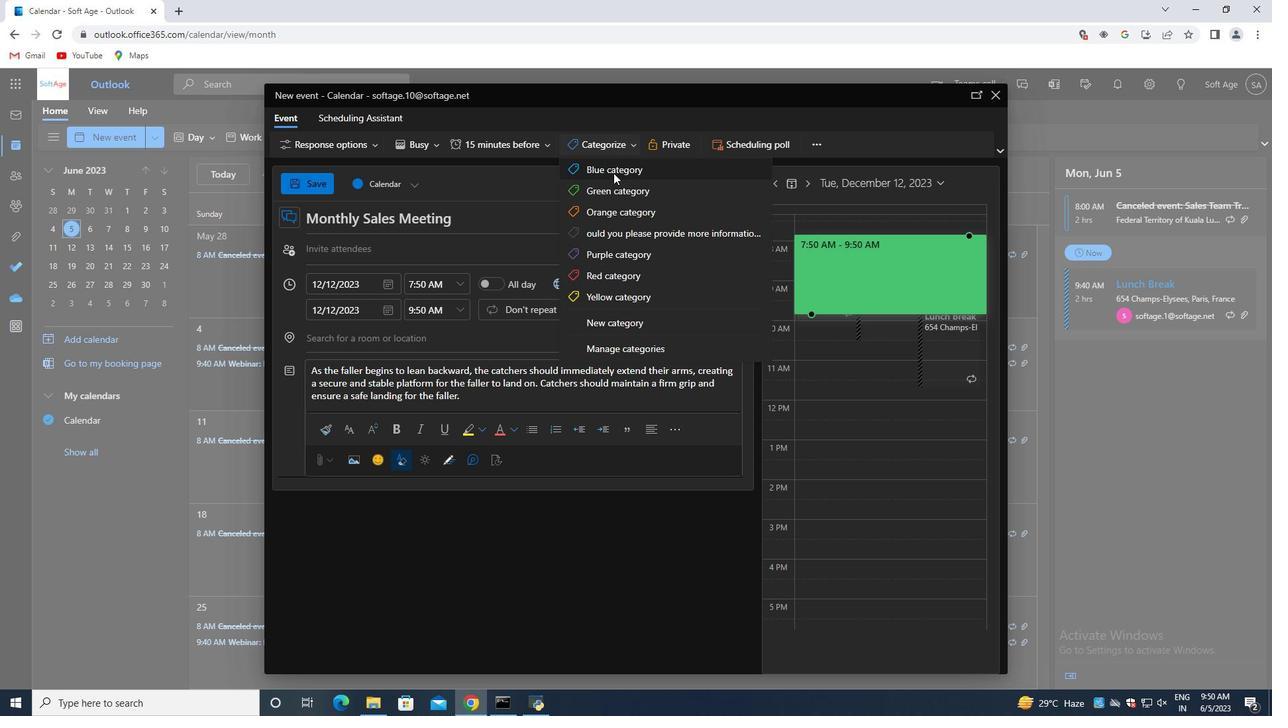 
Action: Mouse moved to (442, 334)
Screenshot: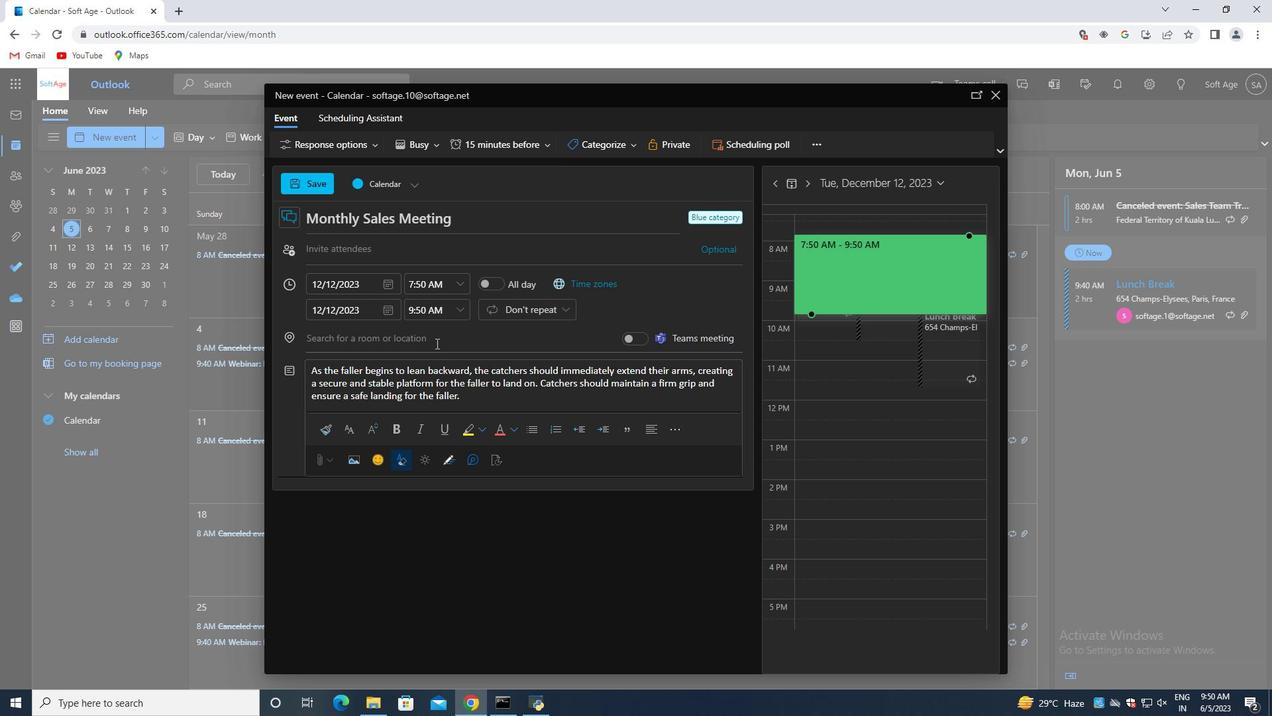 
Action: Mouse pressed left at (442, 334)
Screenshot: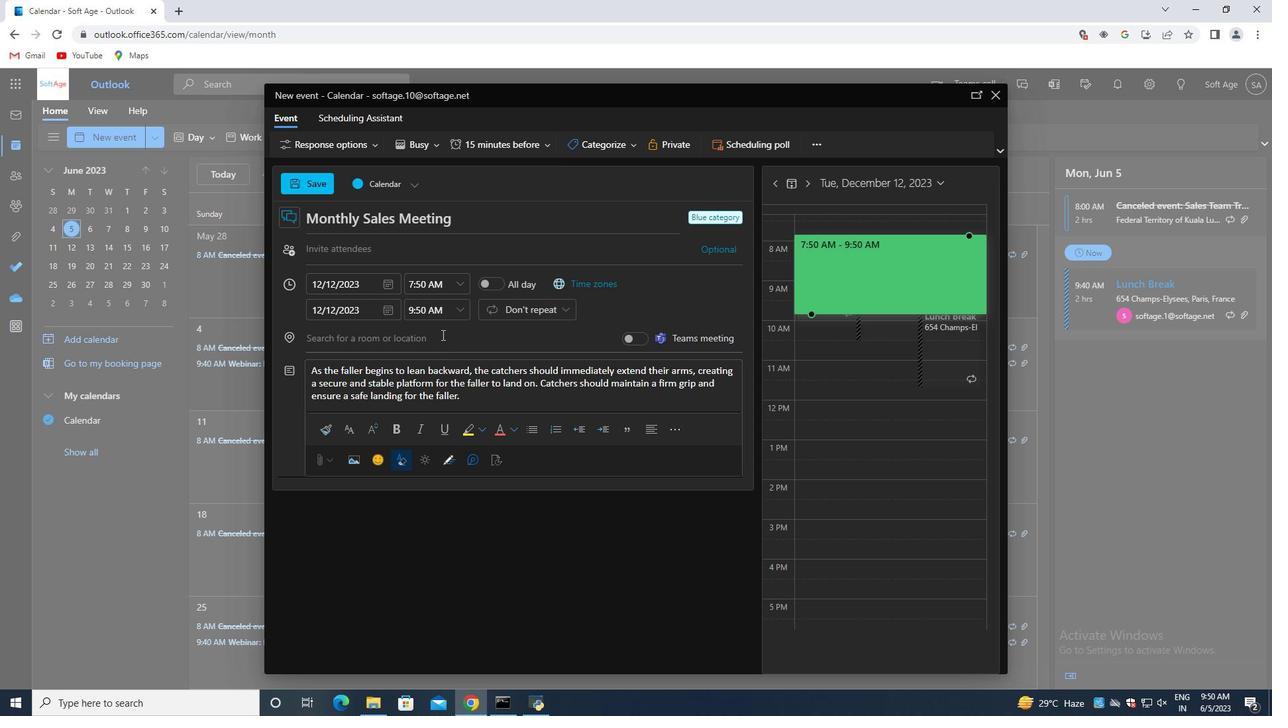 
Action: Key pressed 456<Key.space><Key.shift>Delos,<Key.space><Key.shift><Key.shift>Greece
Screenshot: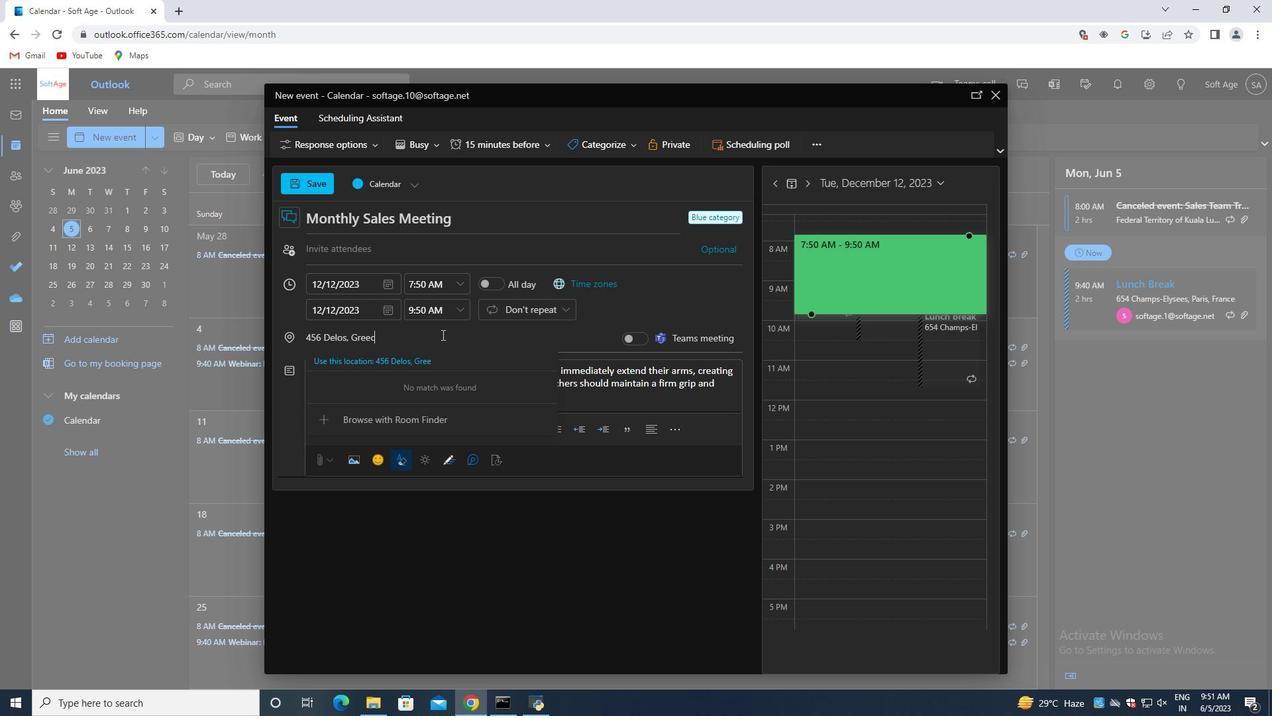 
Action: Mouse moved to (421, 359)
Screenshot: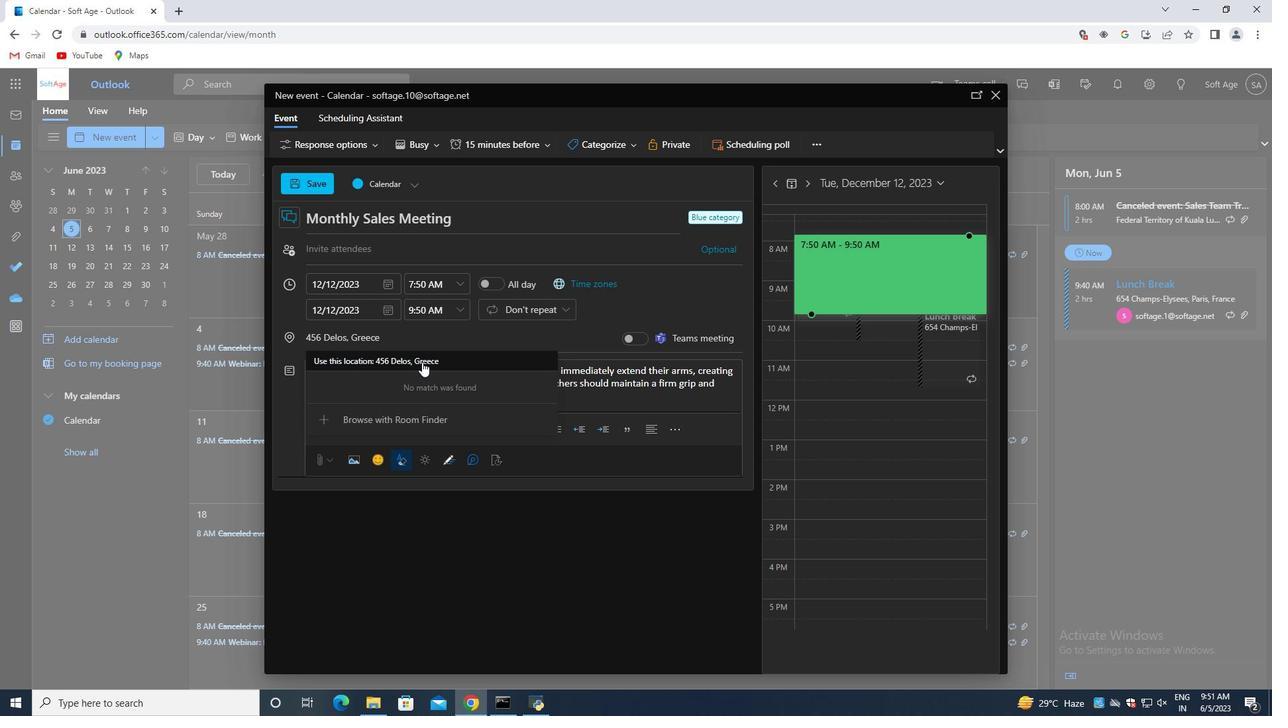 
Action: Mouse pressed left at (421, 359)
Screenshot: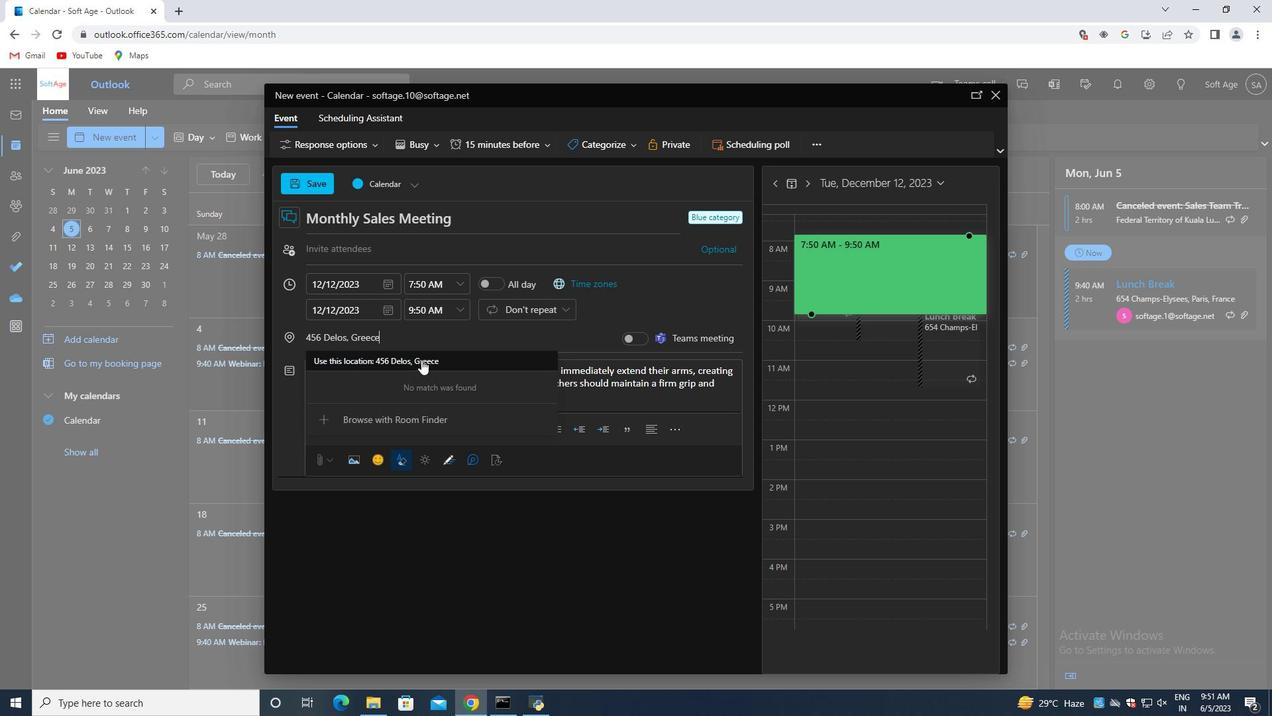 
Action: Mouse moved to (373, 251)
Screenshot: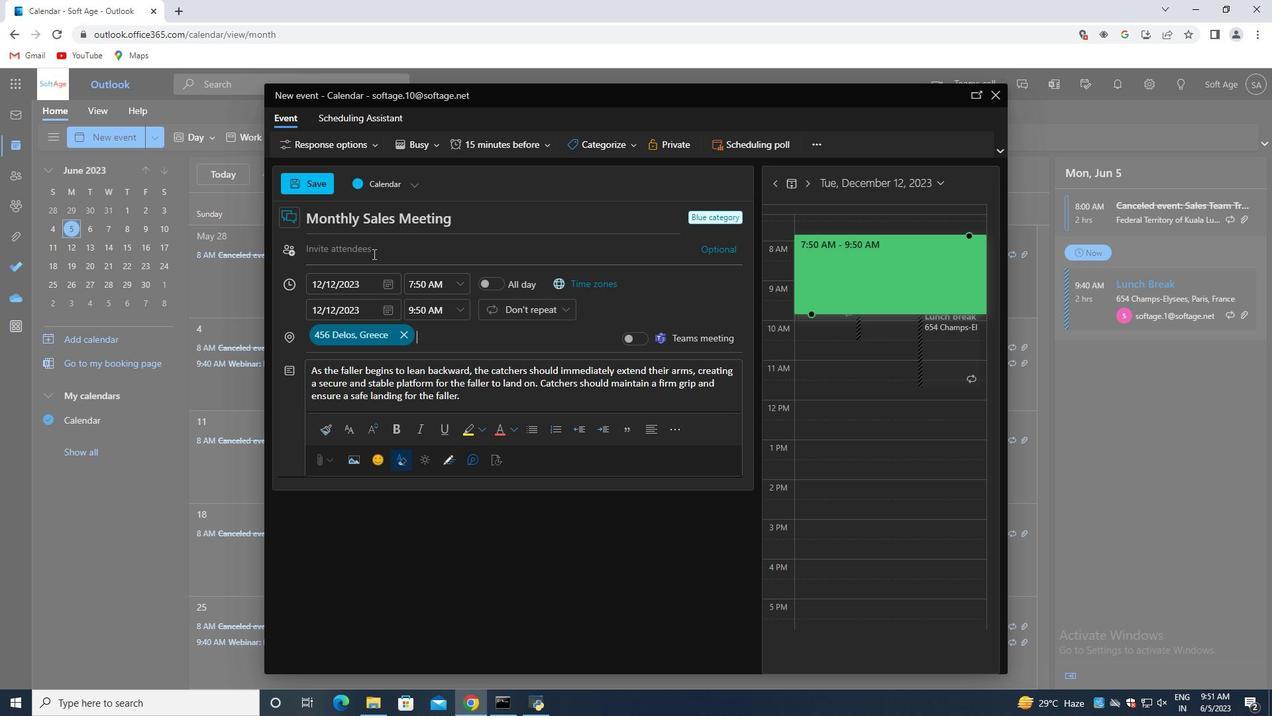 
Action: Mouse pressed left at (373, 251)
Screenshot: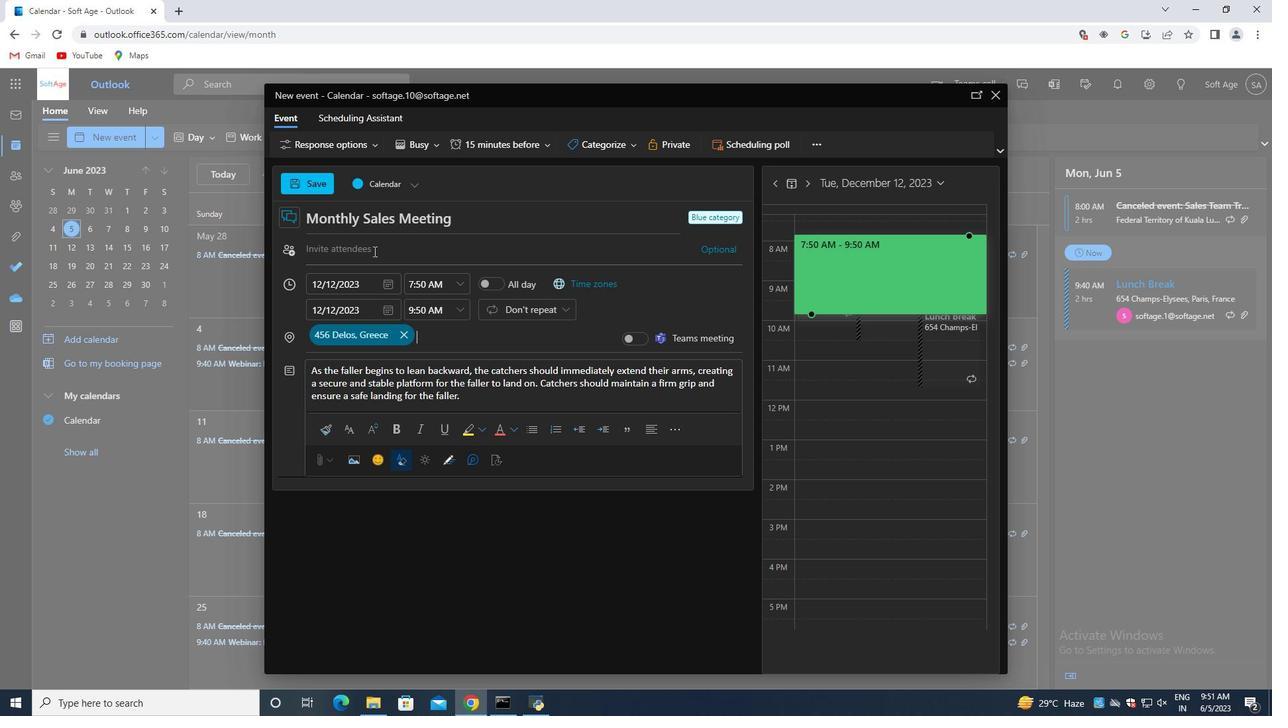 
Action: Key pressed softage.7<Key.shift>@softage.net<Key.enter>softage.net<Key.backspace><Key.backspace><Key.backspace>8<Key.shift>@softage.net<Key.enter>
Screenshot: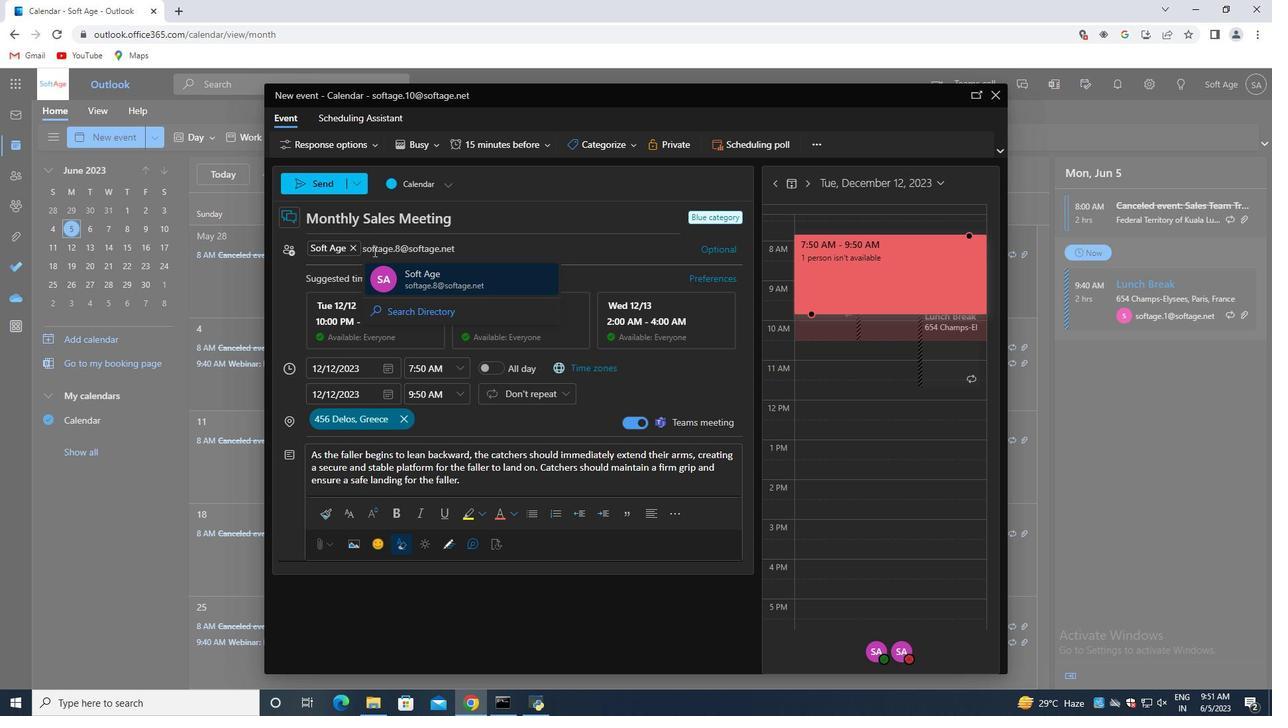 
Action: Mouse moved to (503, 146)
Screenshot: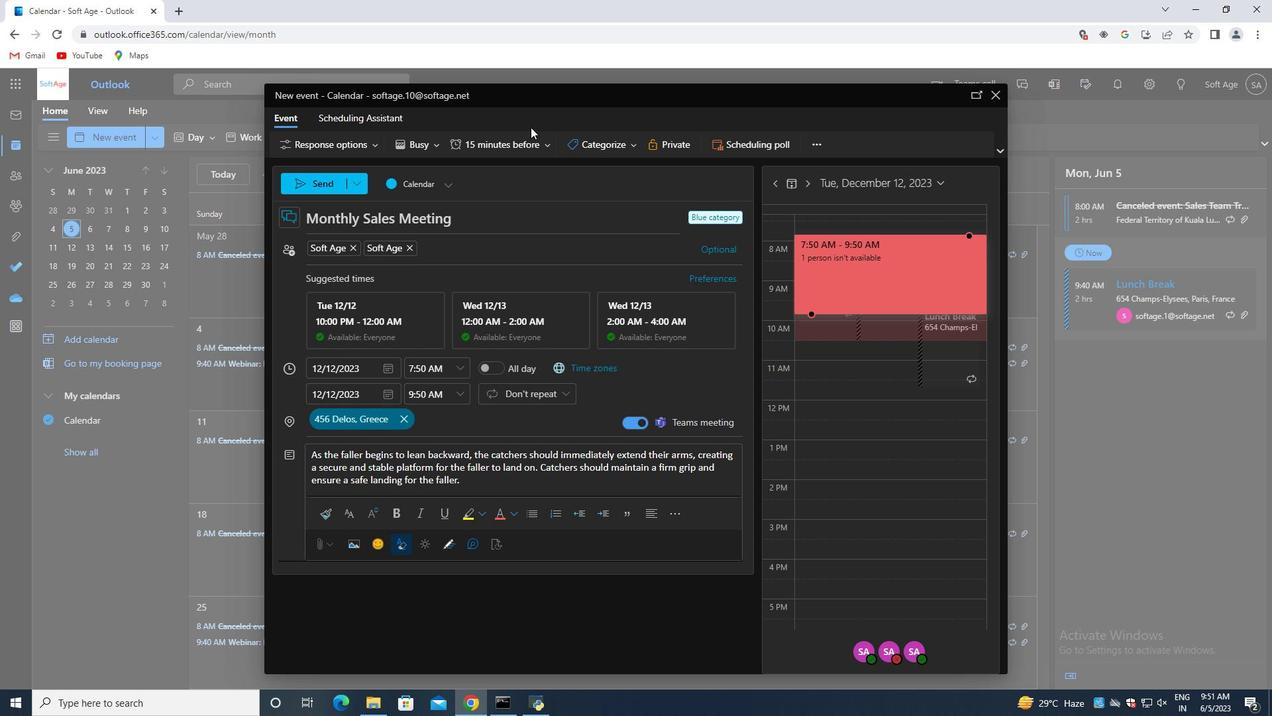 
Action: Mouse pressed left at (503, 146)
Screenshot: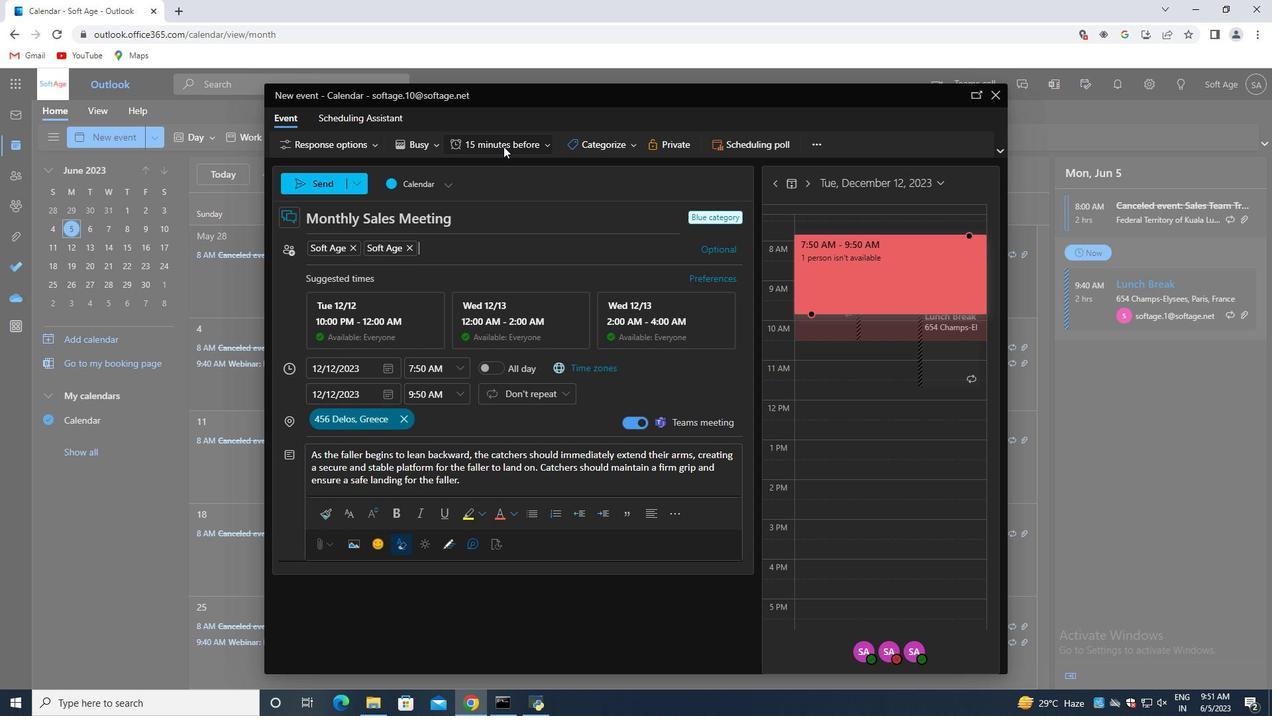 
Action: Mouse moved to (515, 312)
Screenshot: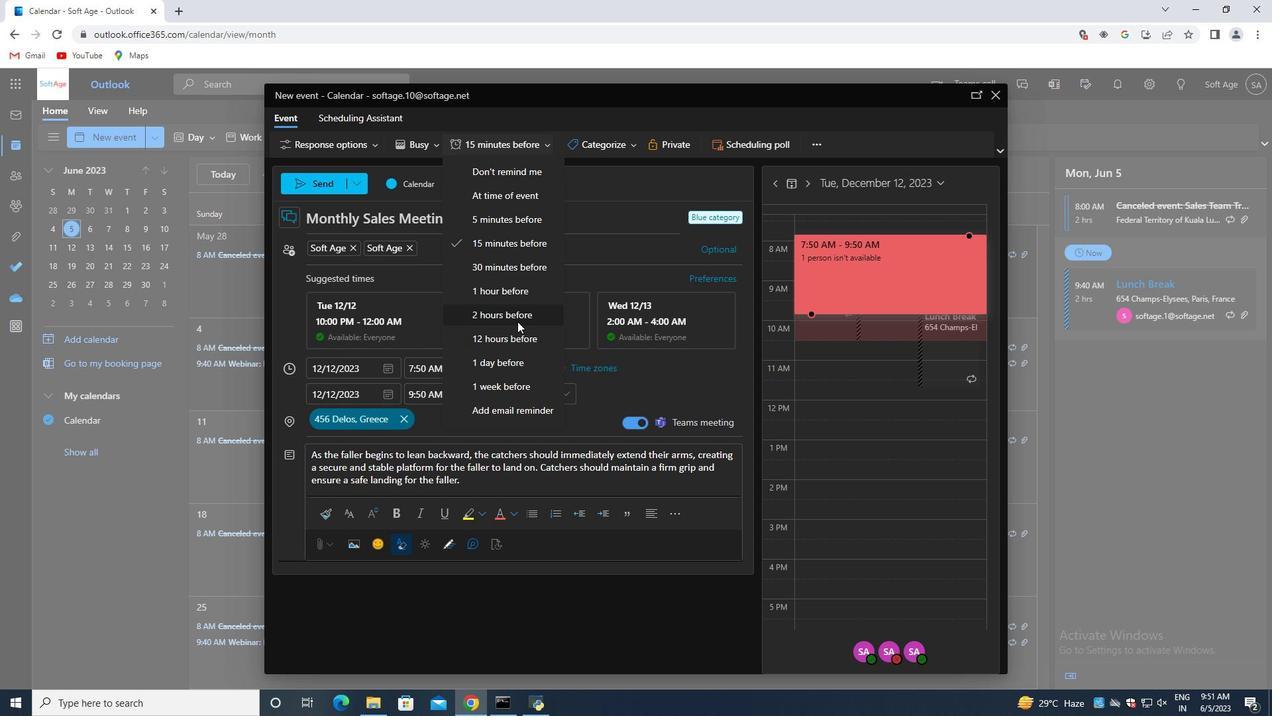 
Action: Mouse pressed left at (515, 312)
Screenshot: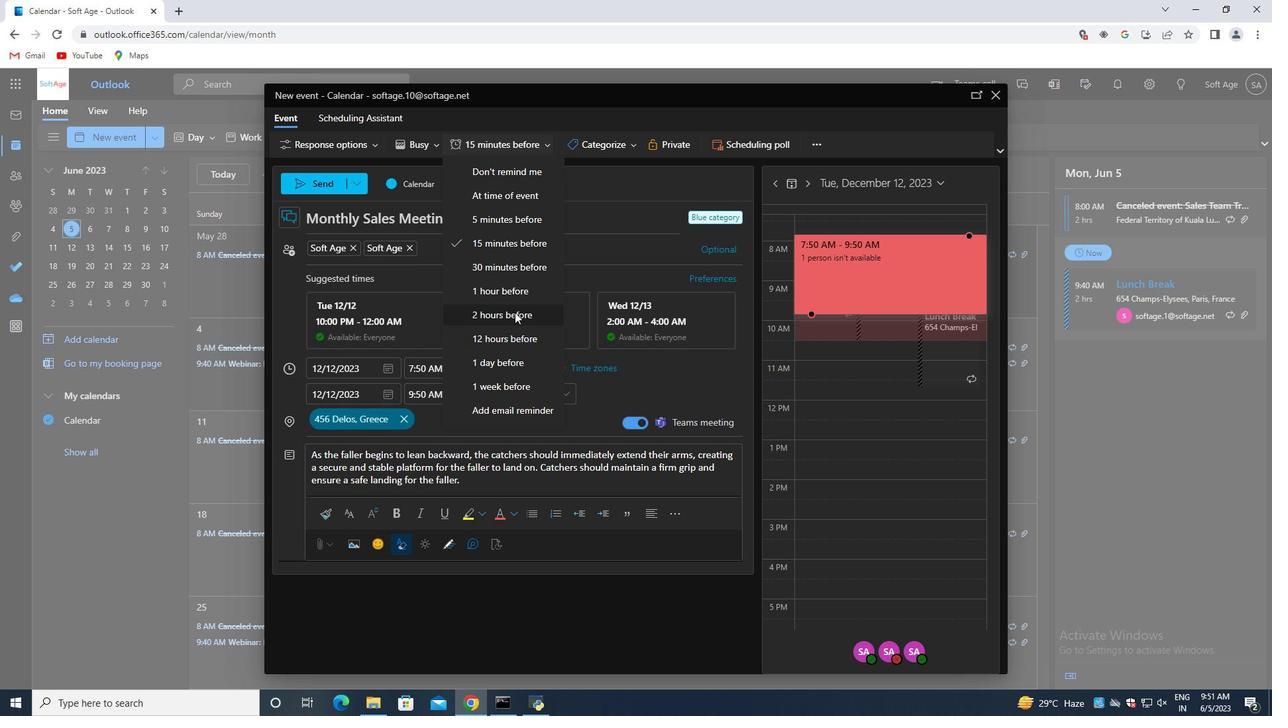
Action: Mouse moved to (323, 187)
Screenshot: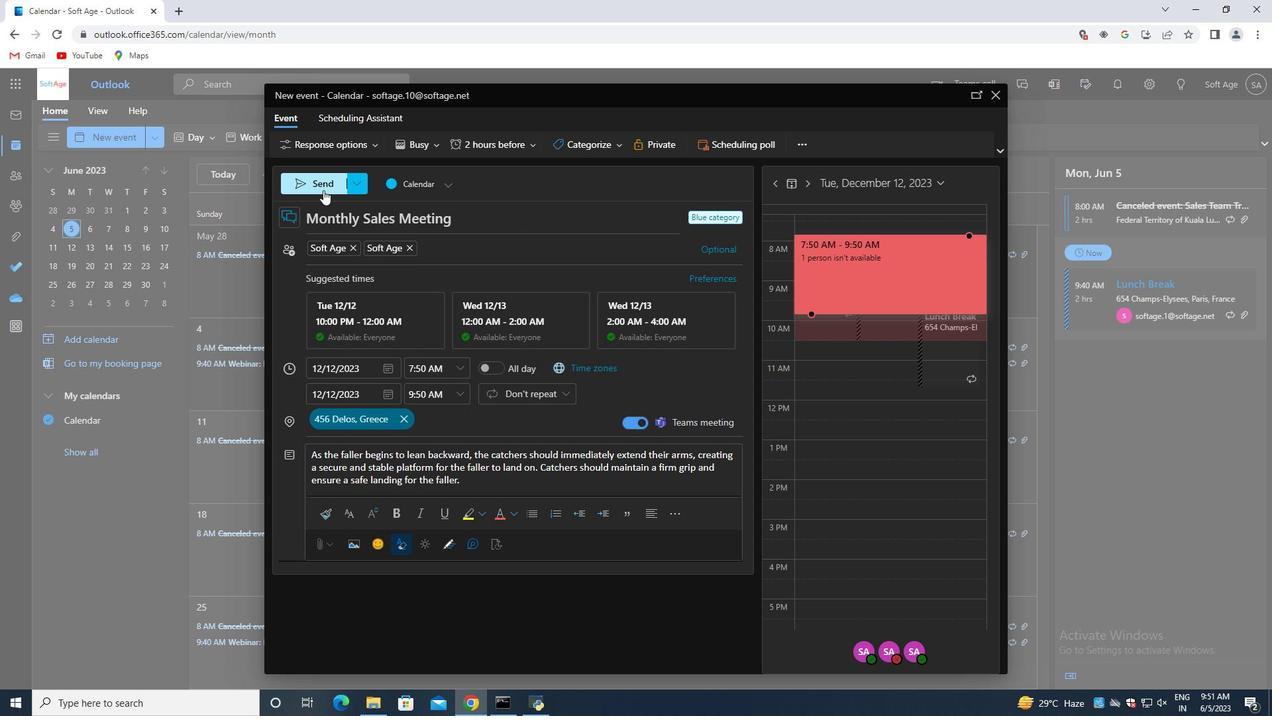 
Action: Mouse pressed left at (323, 187)
Screenshot: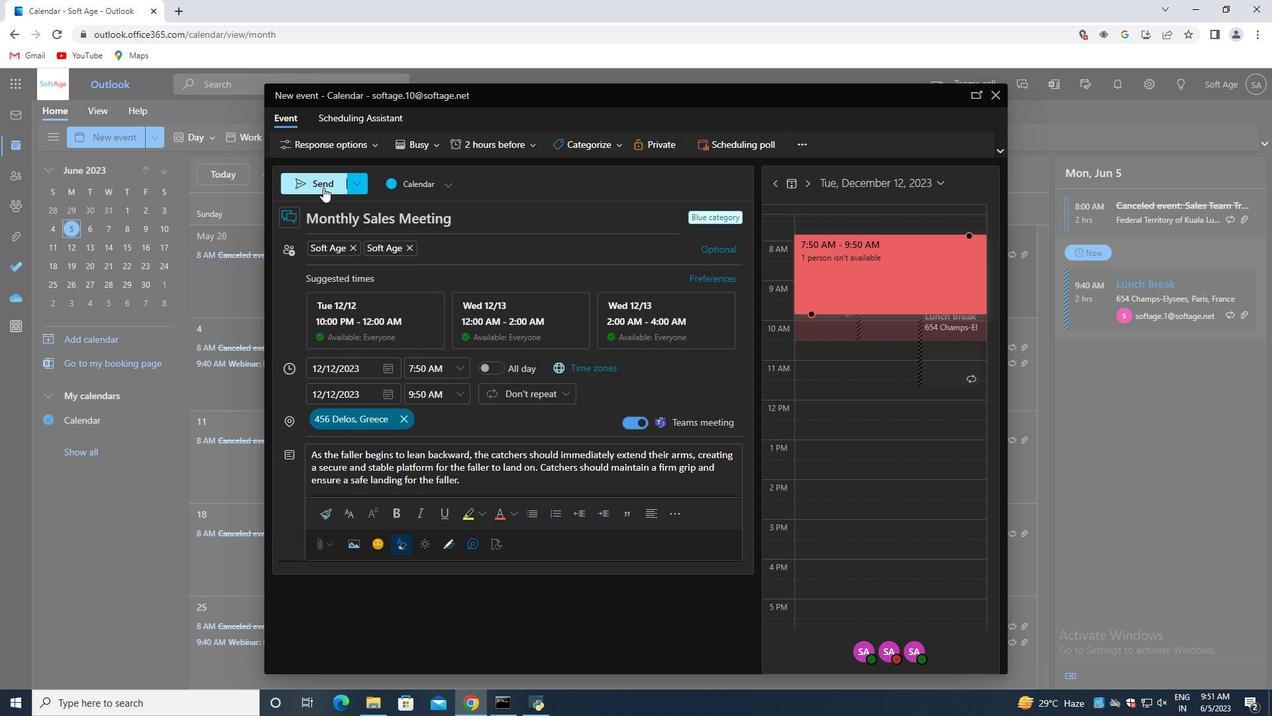 
